 Task: Find connections with filter location Santa Pola with filter topic #Saaswith filter profile language Spanish with filter current company Howden, A Chart Industries Company with filter school IBS Mumbai with filter industry Climate Data and Analytics with filter service category Public Speaking with filter keywords title Chief Information Officer (CIO)
Action: Mouse moved to (488, 60)
Screenshot: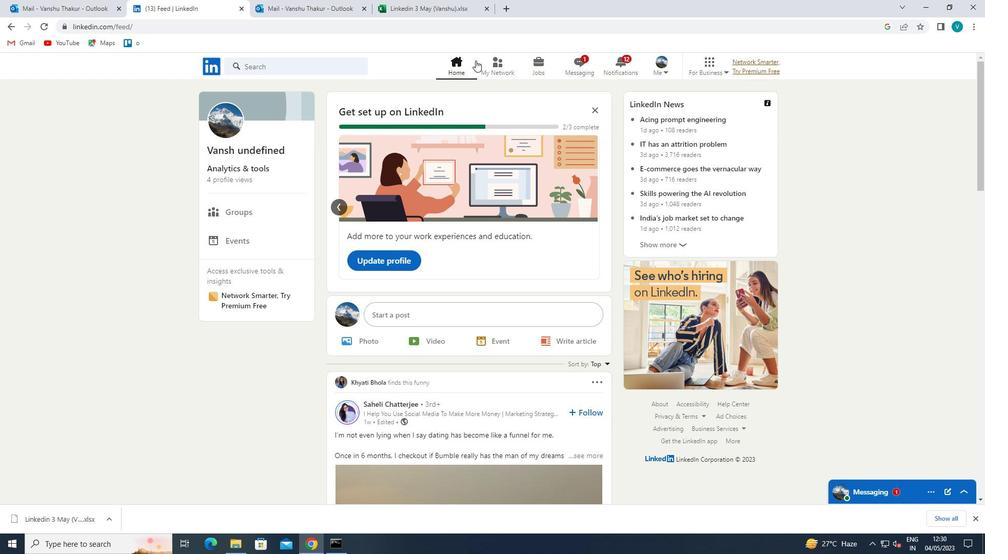 
Action: Mouse pressed left at (488, 60)
Screenshot: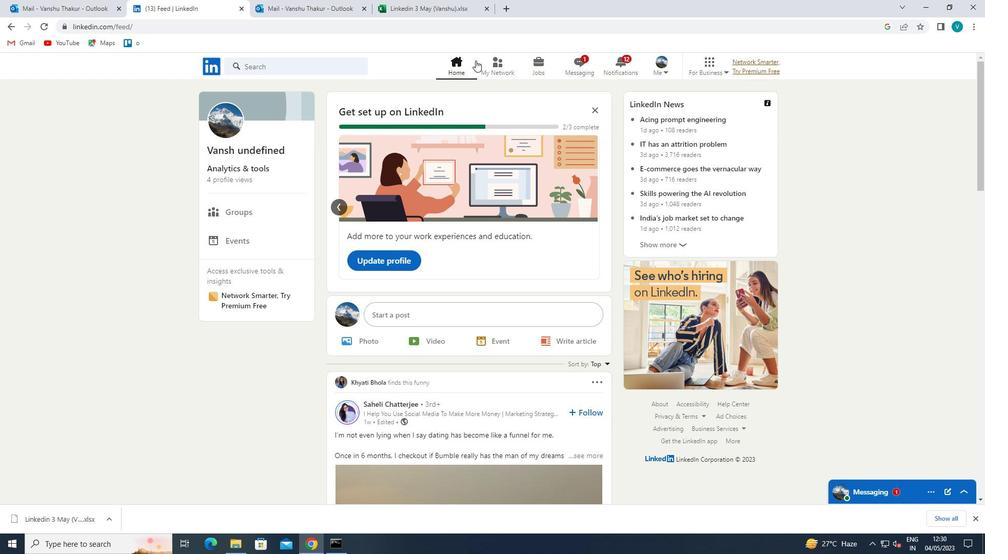 
Action: Mouse moved to (314, 117)
Screenshot: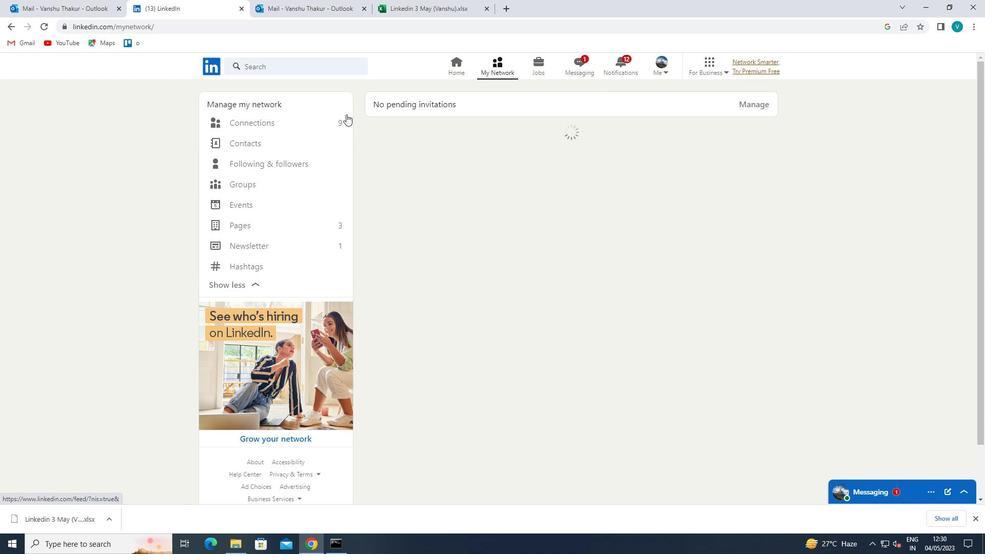 
Action: Mouse pressed left at (314, 117)
Screenshot: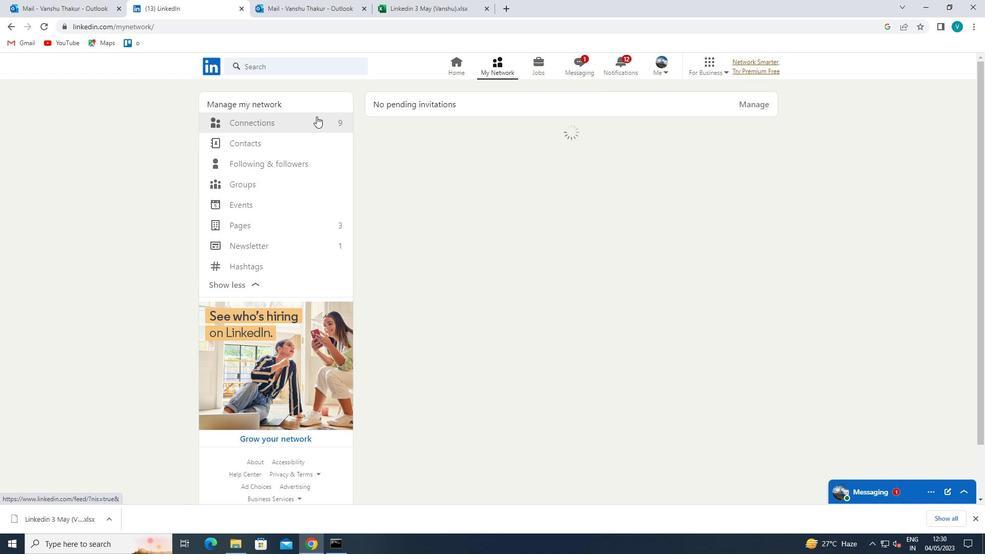 
Action: Mouse moved to (541, 123)
Screenshot: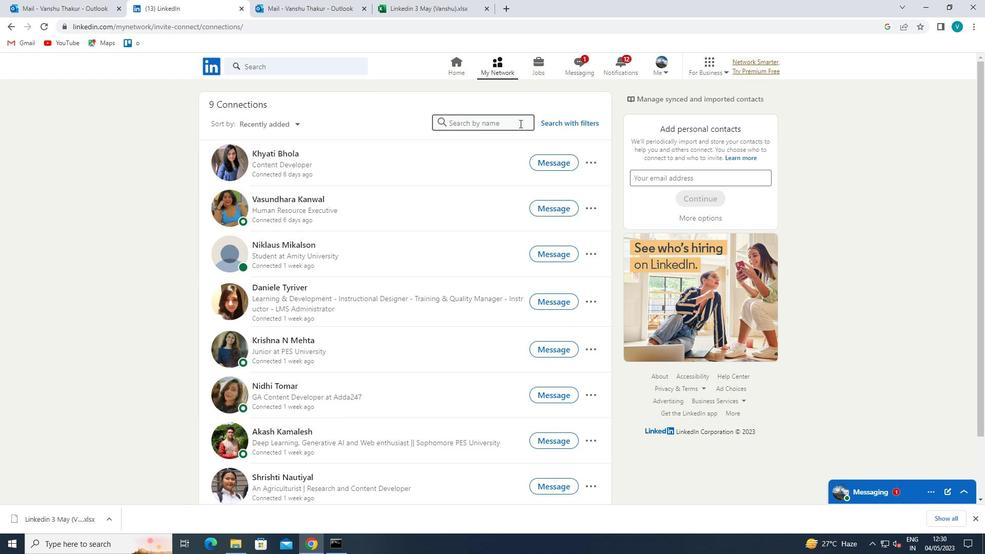
Action: Mouse pressed left at (541, 123)
Screenshot: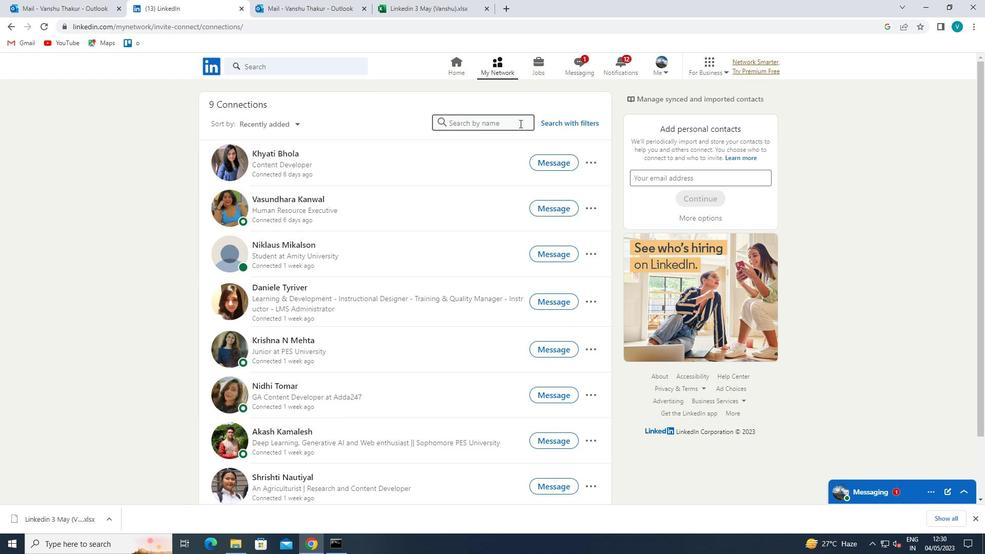 
Action: Mouse moved to (492, 90)
Screenshot: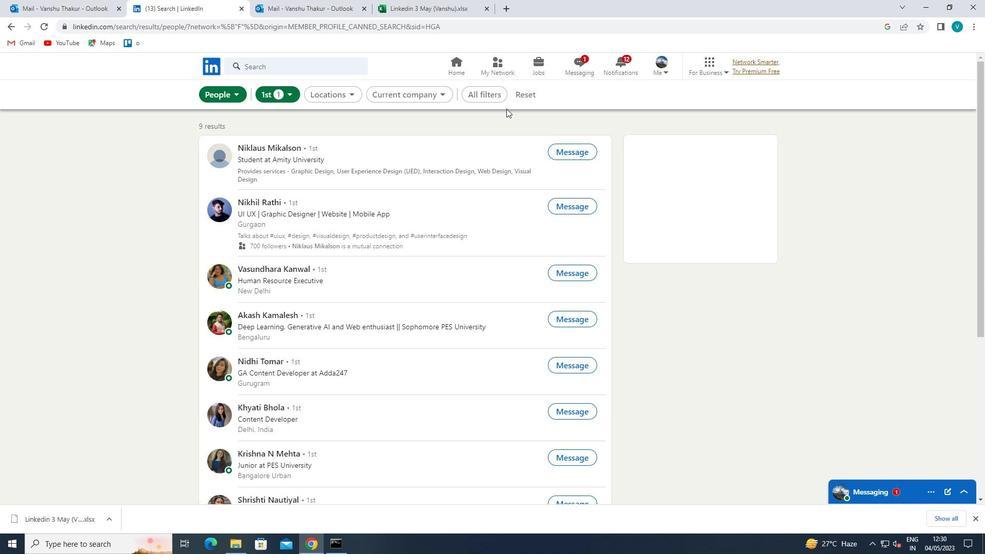 
Action: Mouse pressed left at (492, 90)
Screenshot: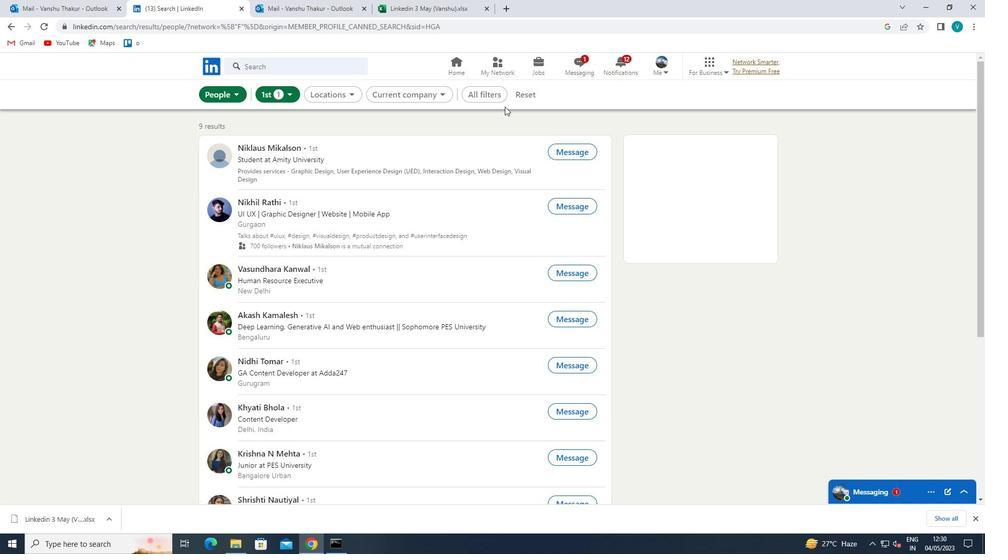 
Action: Mouse moved to (853, 255)
Screenshot: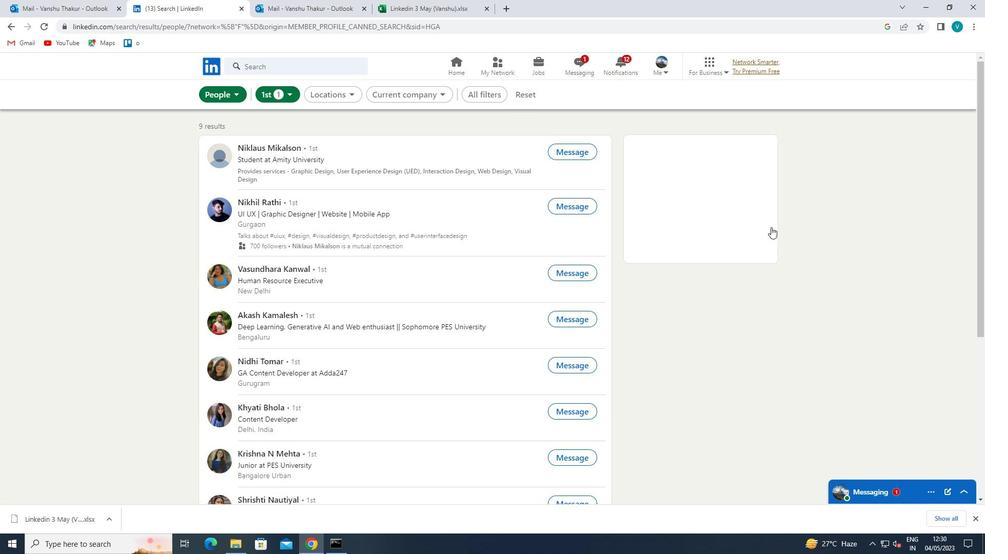 
Action: Mouse scrolled (853, 254) with delta (0, 0)
Screenshot: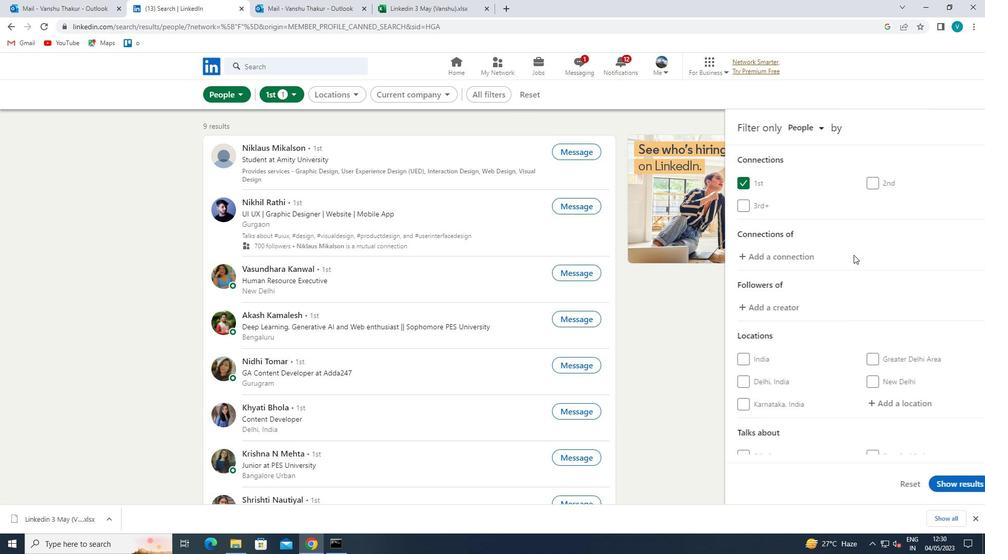 
Action: Mouse scrolled (853, 254) with delta (0, 0)
Screenshot: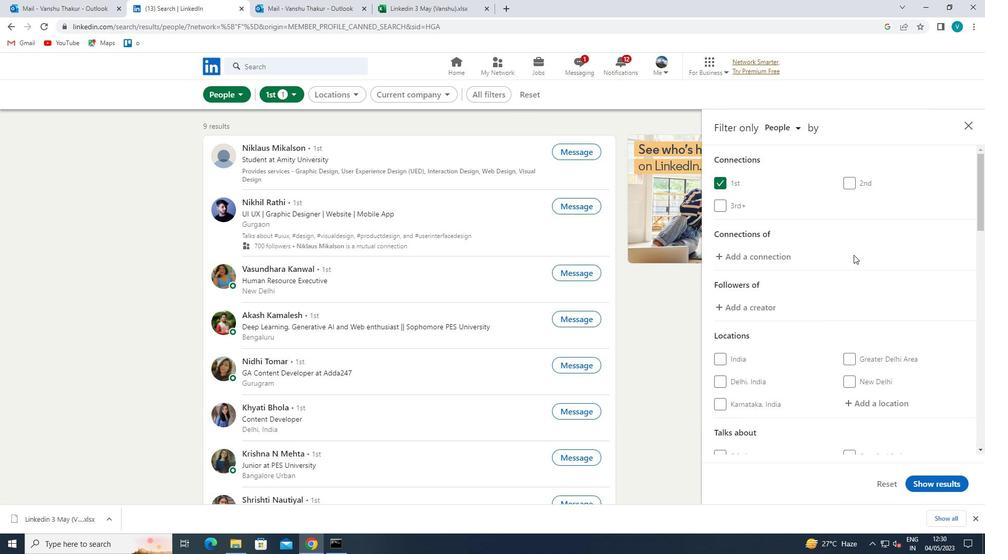 
Action: Mouse moved to (884, 302)
Screenshot: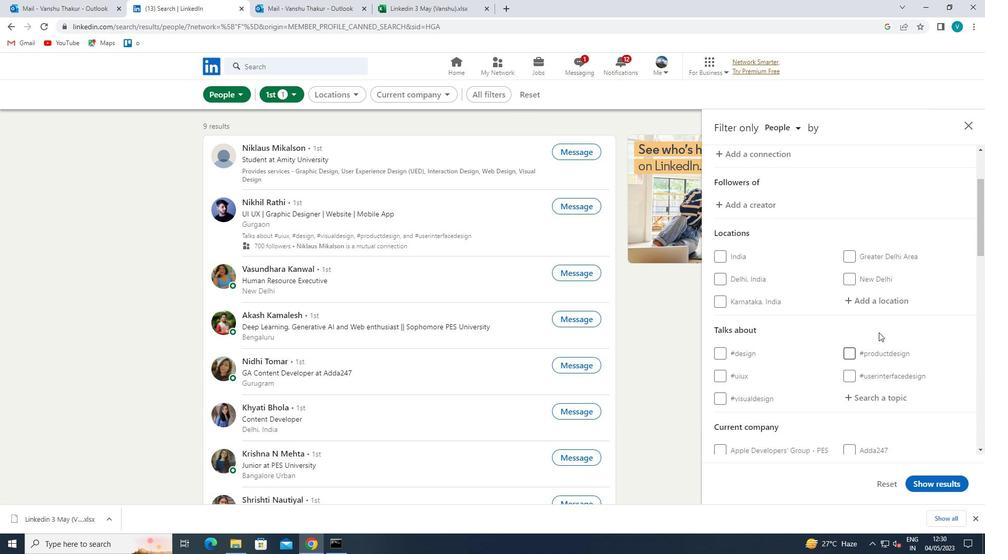 
Action: Mouse pressed left at (884, 302)
Screenshot: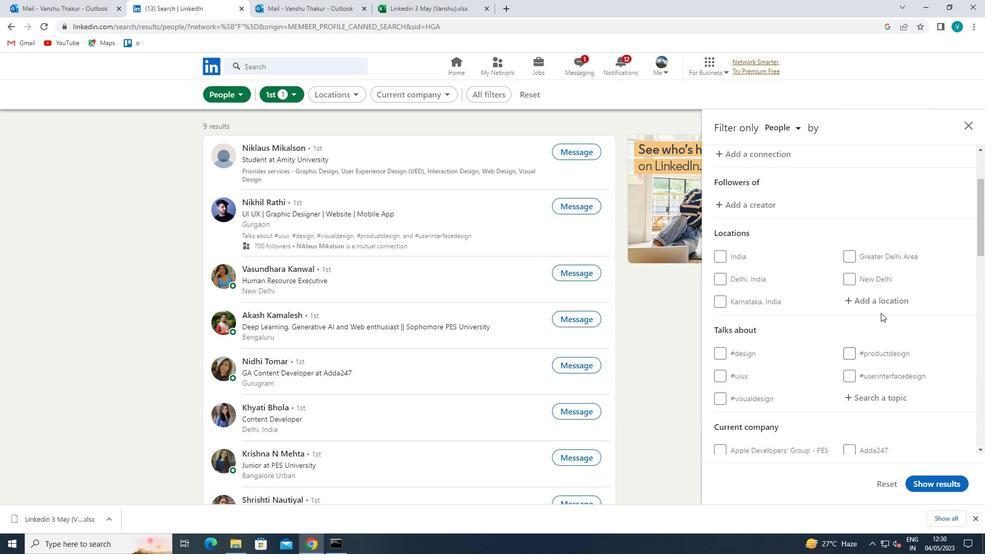 
Action: Key pressed <Key.shift>SANTA<Key.space><Key.shift>POLA<Key.space>
Screenshot: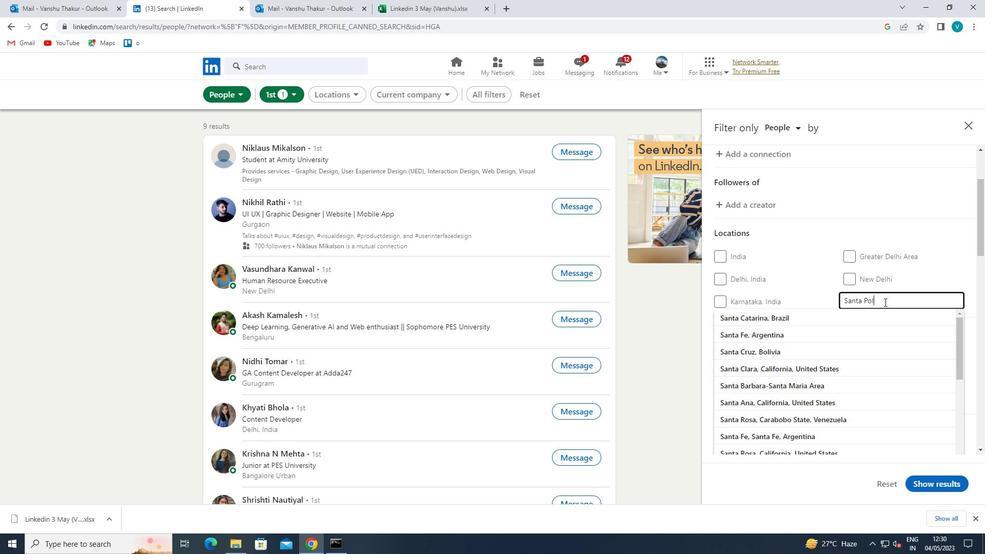 
Action: Mouse moved to (848, 318)
Screenshot: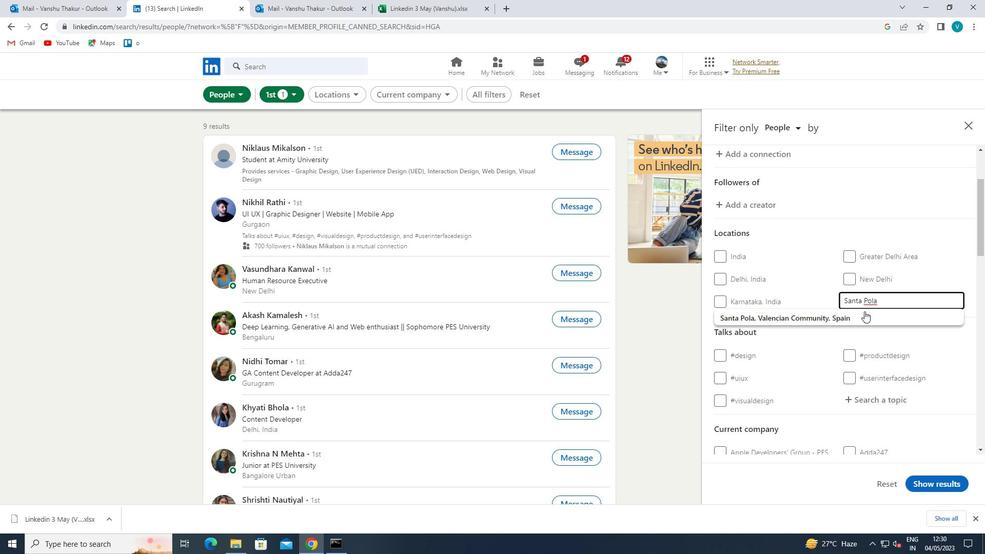 
Action: Mouse pressed left at (848, 318)
Screenshot: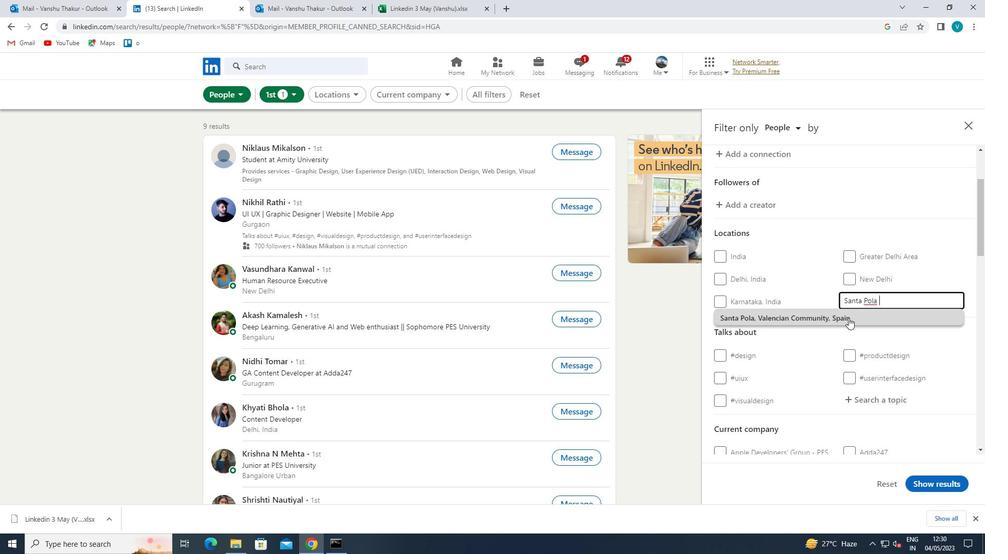 
Action: Mouse scrolled (848, 317) with delta (0, 0)
Screenshot: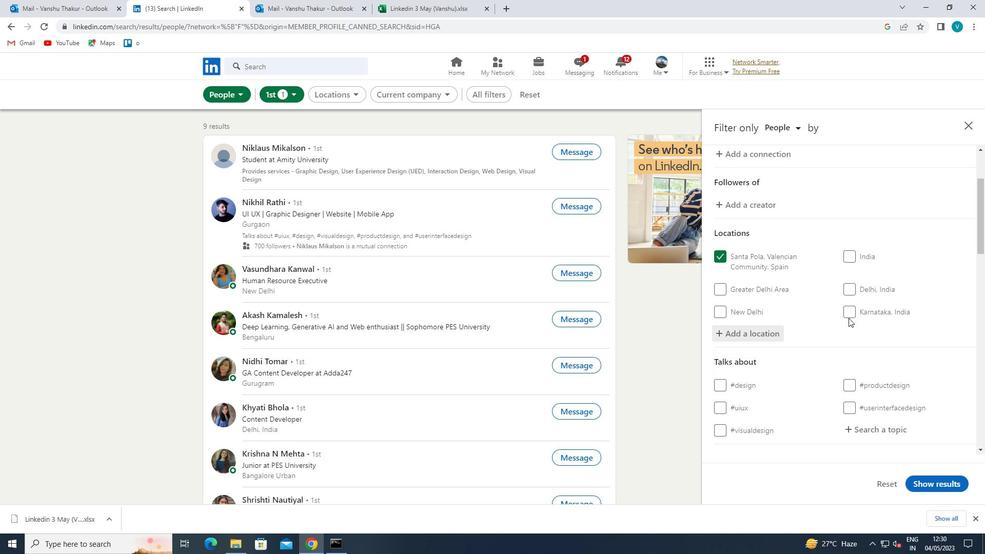 
Action: Mouse moved to (865, 374)
Screenshot: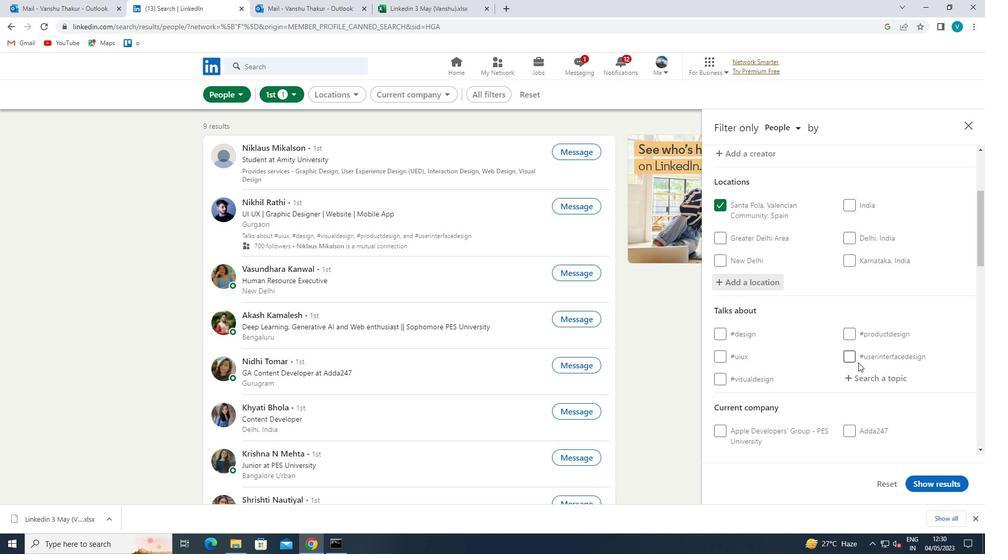 
Action: Mouse pressed left at (865, 374)
Screenshot: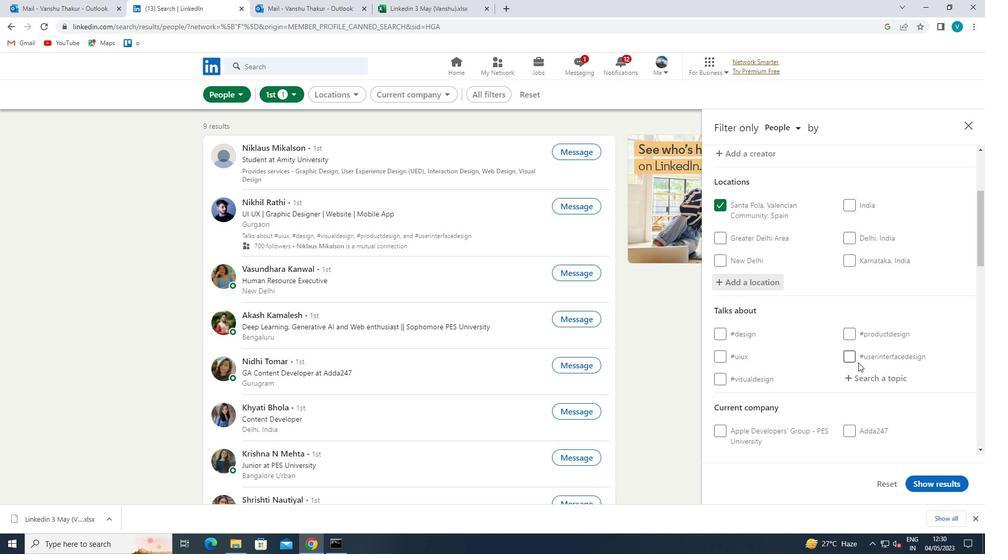 
Action: Mouse moved to (865, 374)
Screenshot: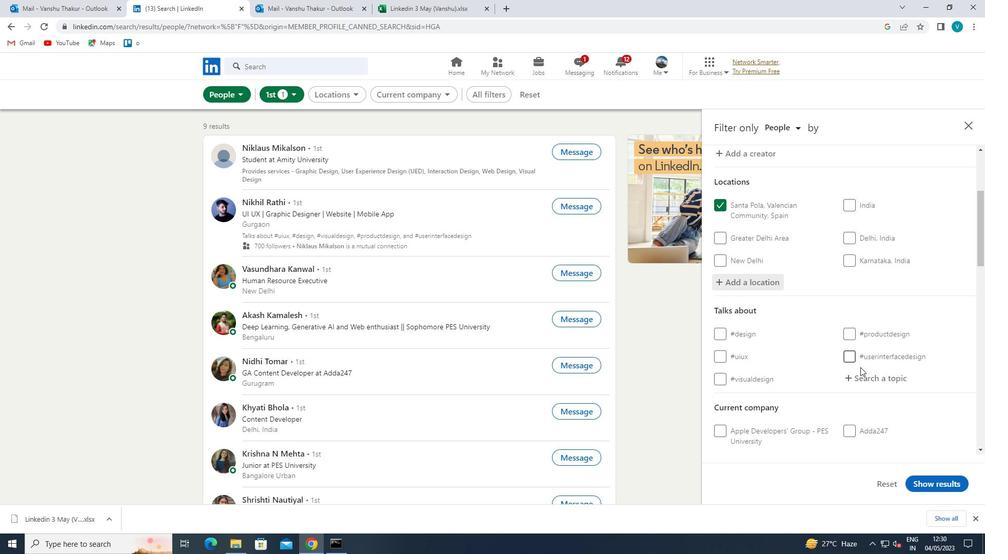 
Action: Key pressed SAAS
Screenshot: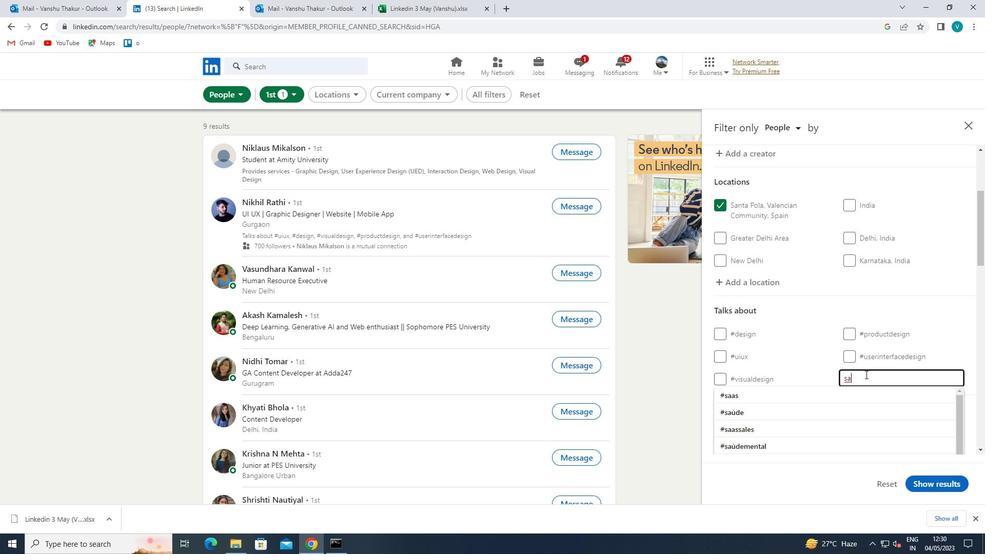 
Action: Mouse moved to (854, 392)
Screenshot: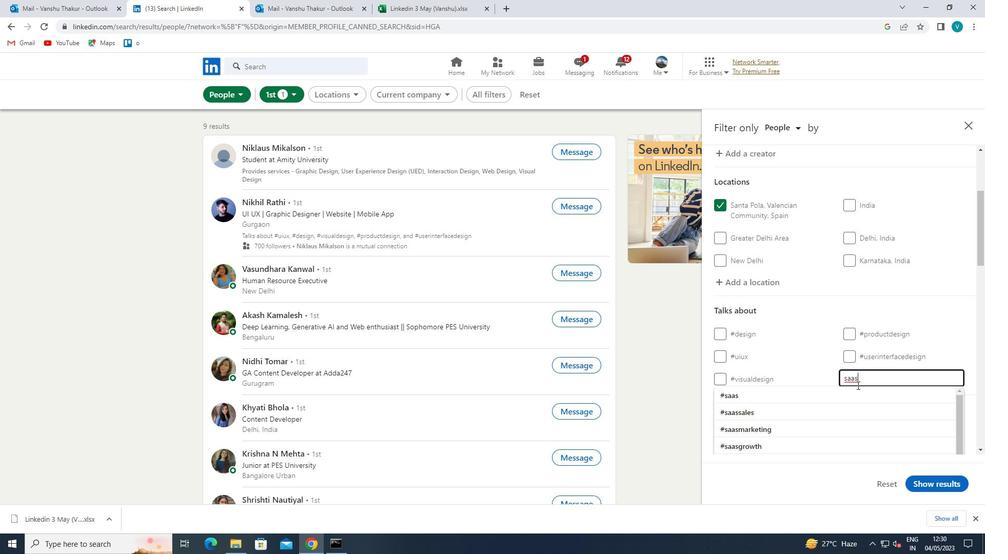
Action: Mouse pressed left at (854, 392)
Screenshot: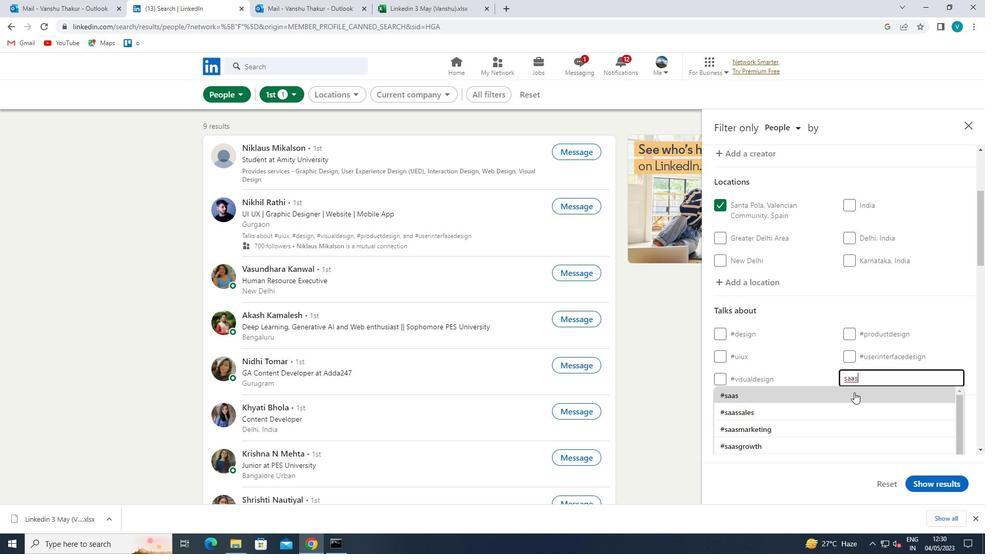 
Action: Mouse scrolled (854, 392) with delta (0, 0)
Screenshot: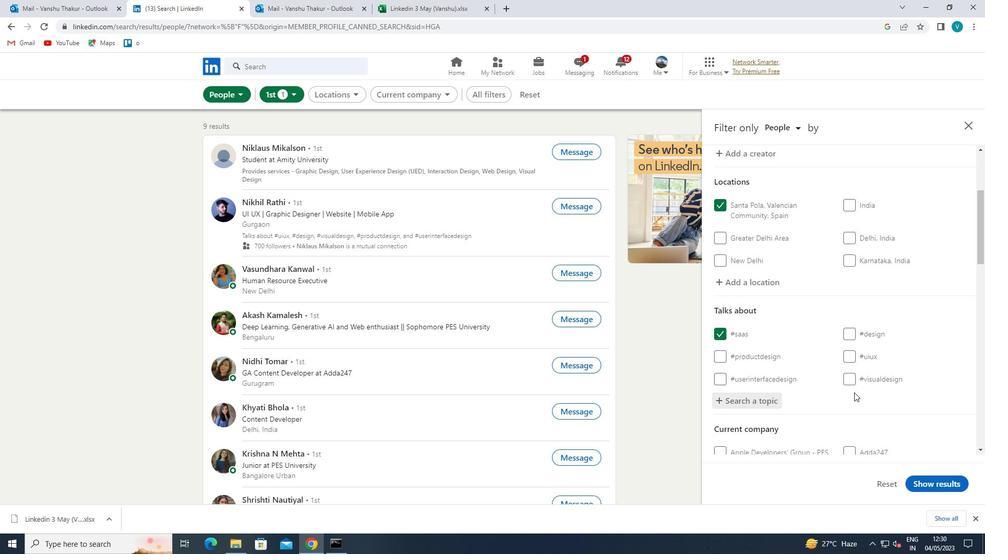 
Action: Mouse scrolled (854, 392) with delta (0, 0)
Screenshot: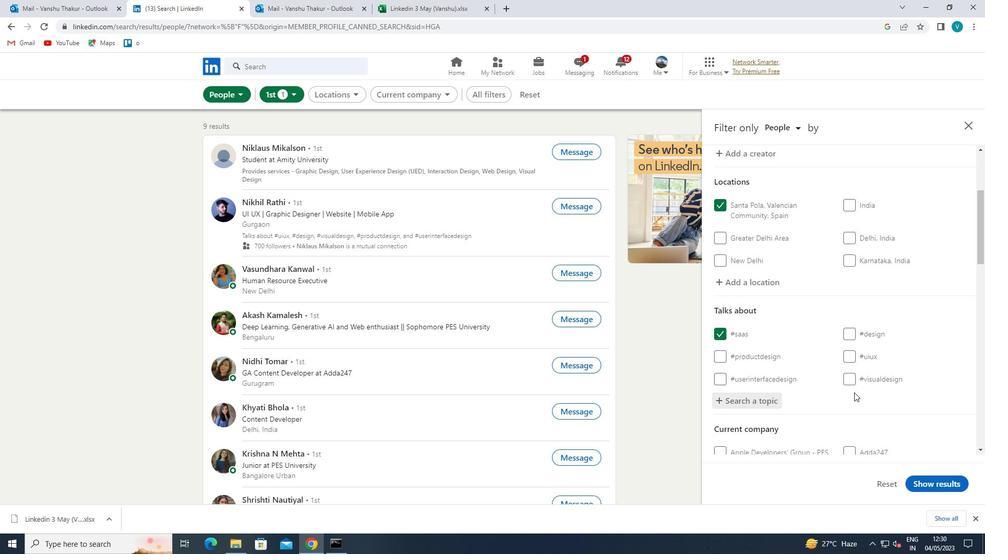 
Action: Mouse scrolled (854, 392) with delta (0, 0)
Screenshot: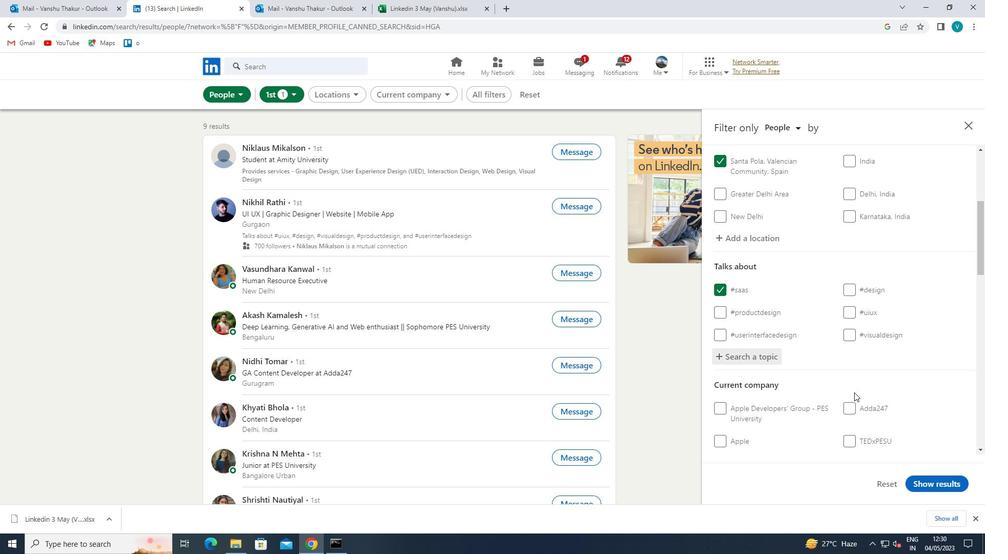 
Action: Mouse scrolled (854, 392) with delta (0, 0)
Screenshot: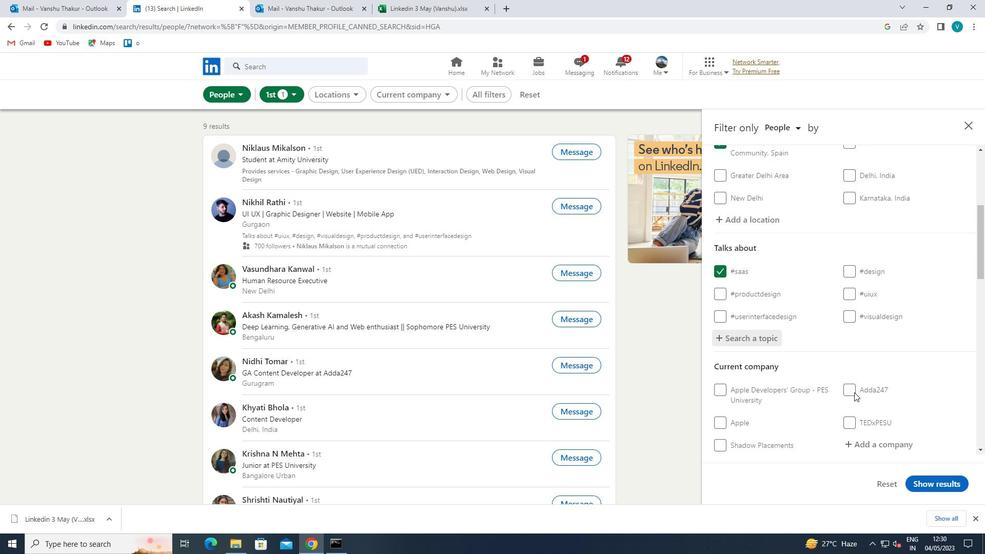 
Action: Mouse moved to (870, 295)
Screenshot: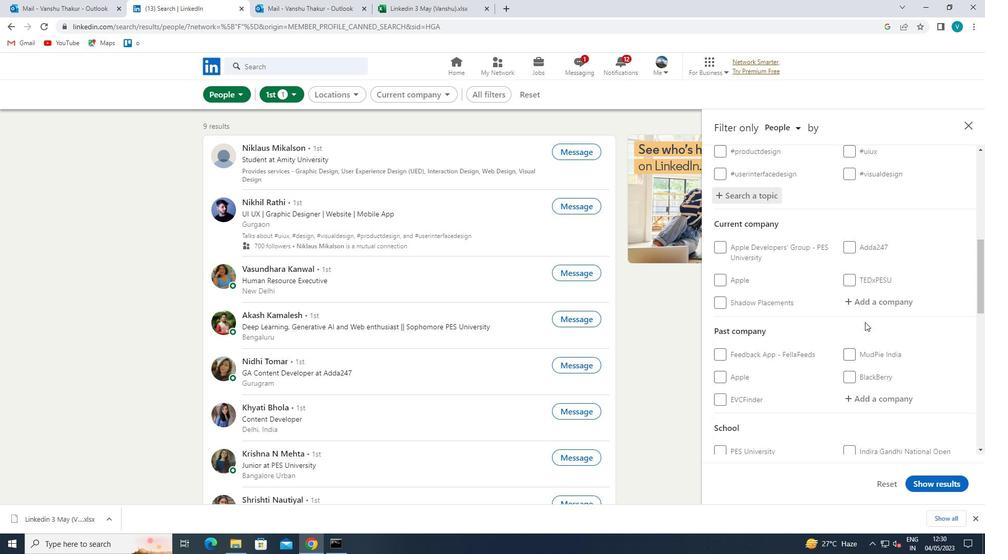 
Action: Mouse pressed left at (870, 295)
Screenshot: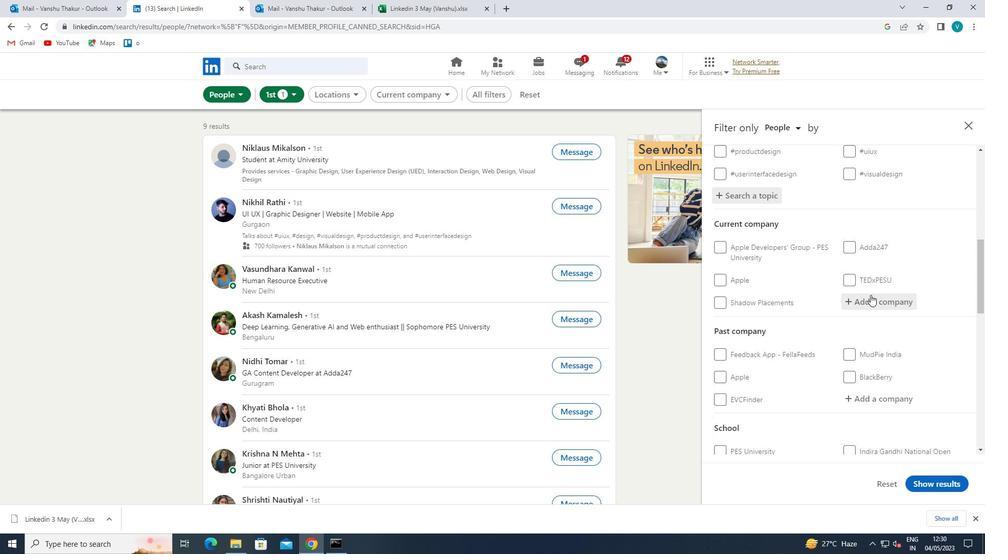 
Action: Key pressed <Key.shift>HOWDEN
Screenshot: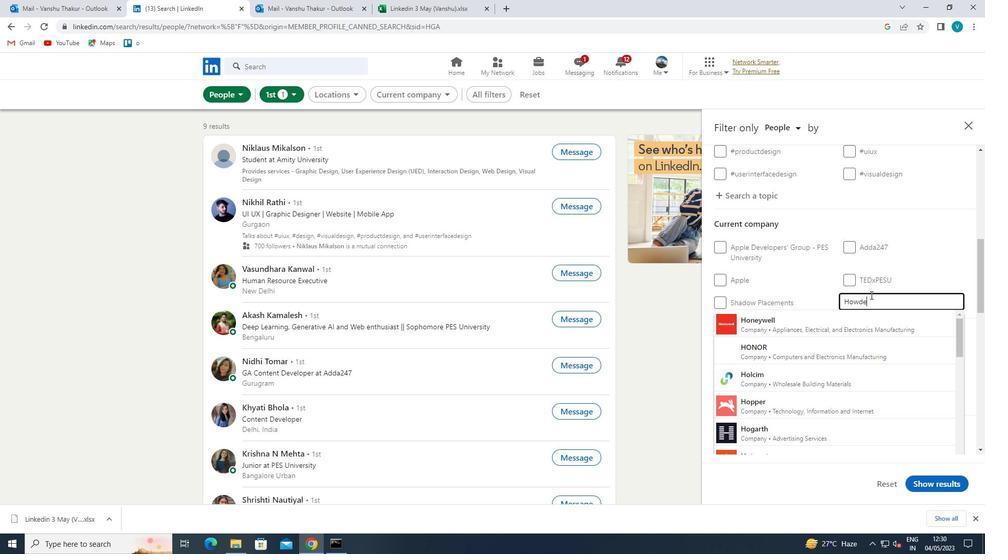 
Action: Mouse moved to (868, 315)
Screenshot: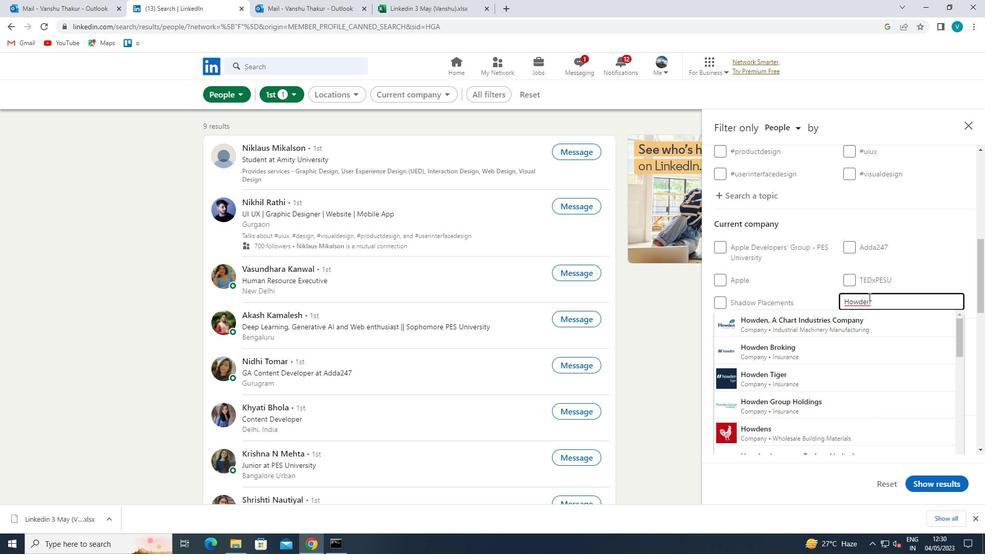 
Action: Mouse pressed left at (868, 315)
Screenshot: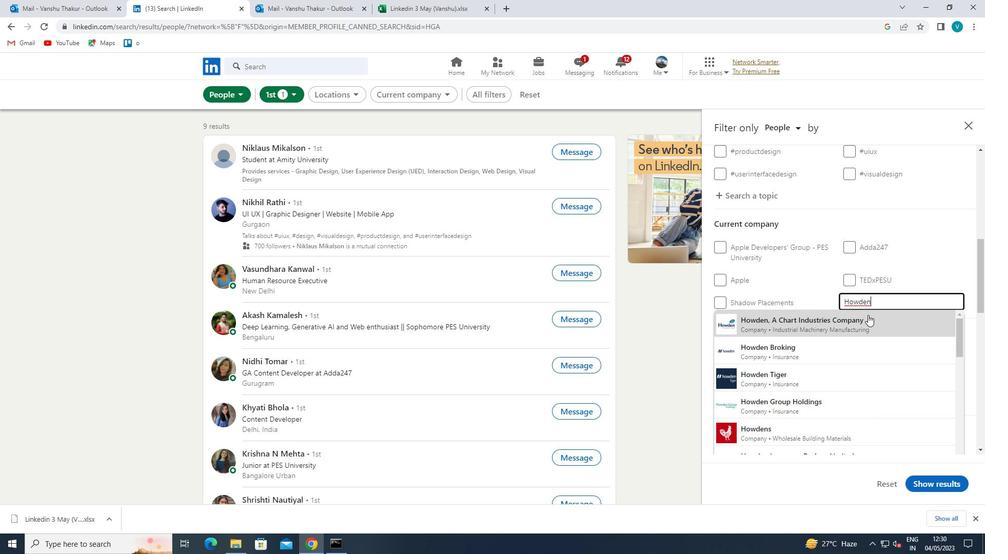 
Action: Mouse scrolled (868, 314) with delta (0, 0)
Screenshot: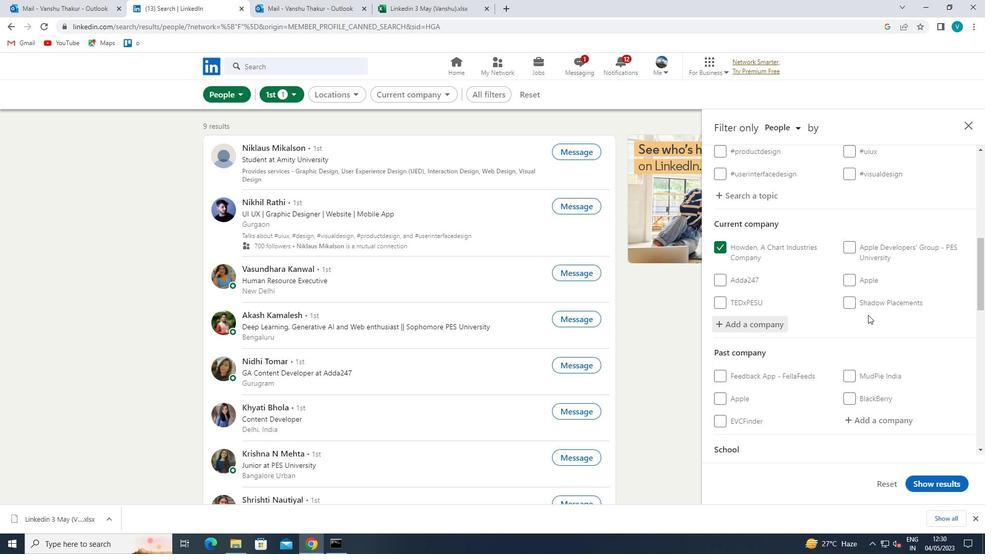 
Action: Mouse scrolled (868, 314) with delta (0, 0)
Screenshot: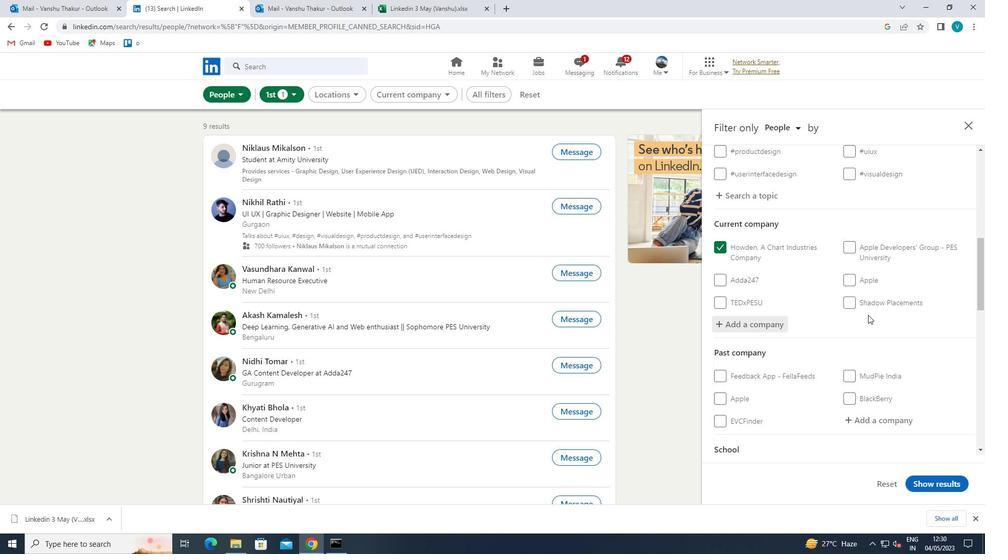 
Action: Mouse scrolled (868, 314) with delta (0, 0)
Screenshot: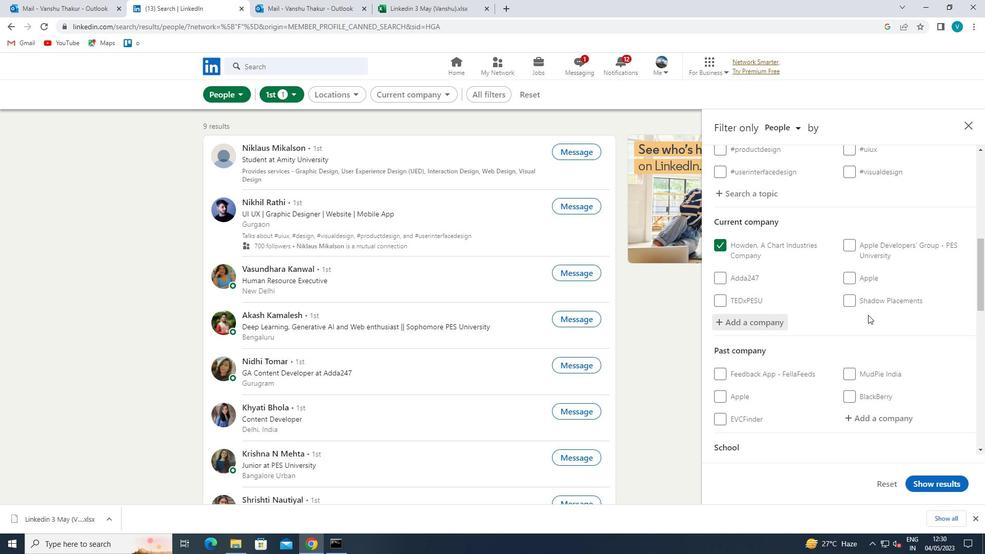 
Action: Mouse scrolled (868, 314) with delta (0, 0)
Screenshot: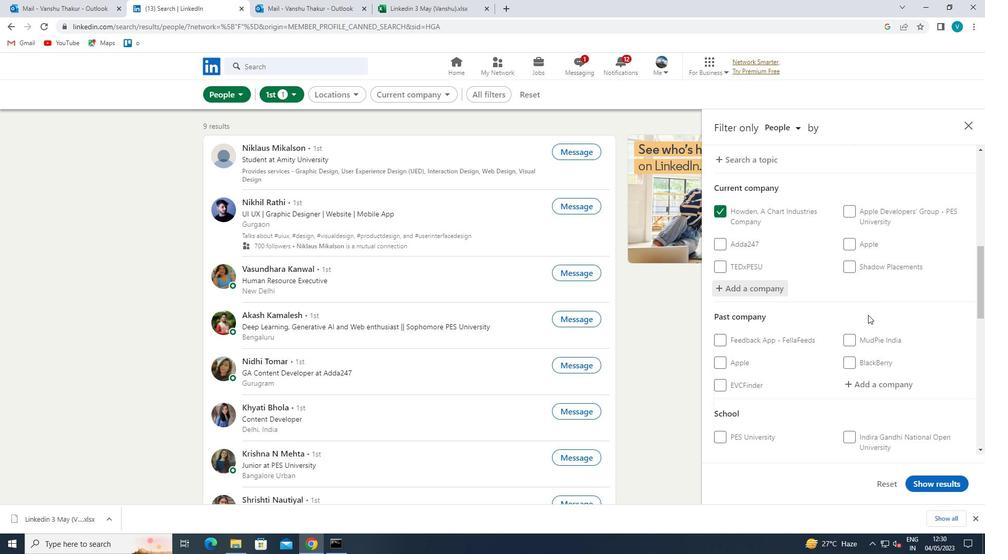 
Action: Mouse moved to (875, 347)
Screenshot: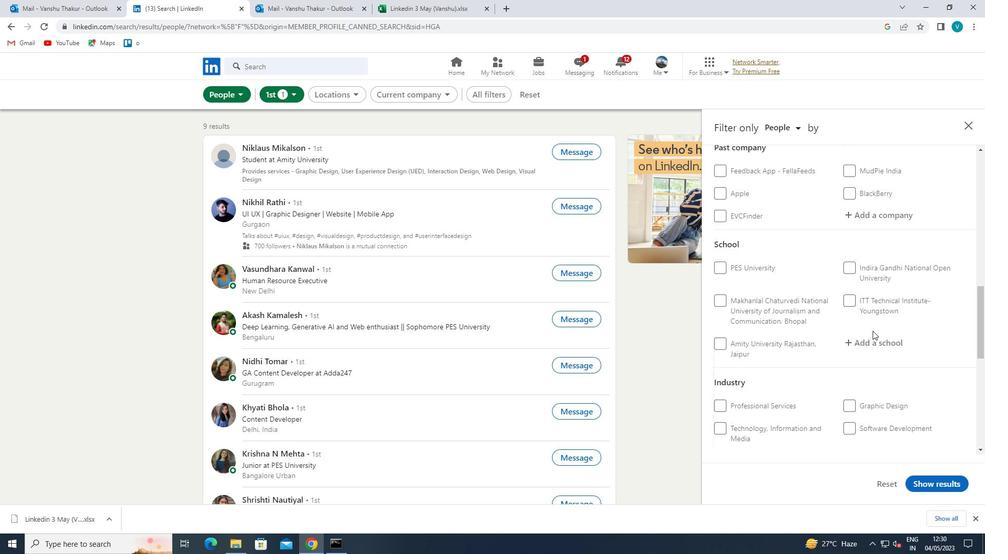 
Action: Mouse pressed left at (875, 347)
Screenshot: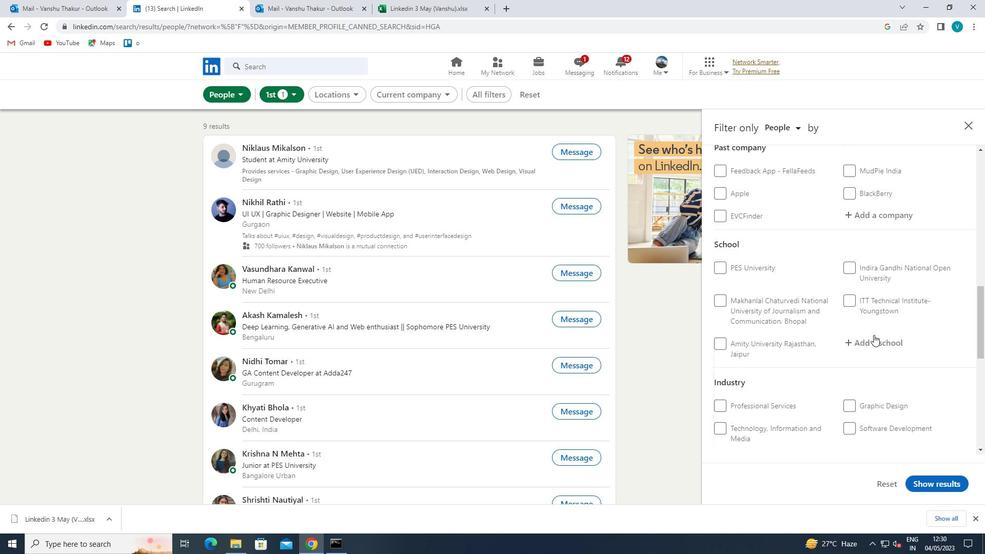 
Action: Key pressed <Key.shift>IBS<Key.space><Key.shift>MUMBAI
Screenshot: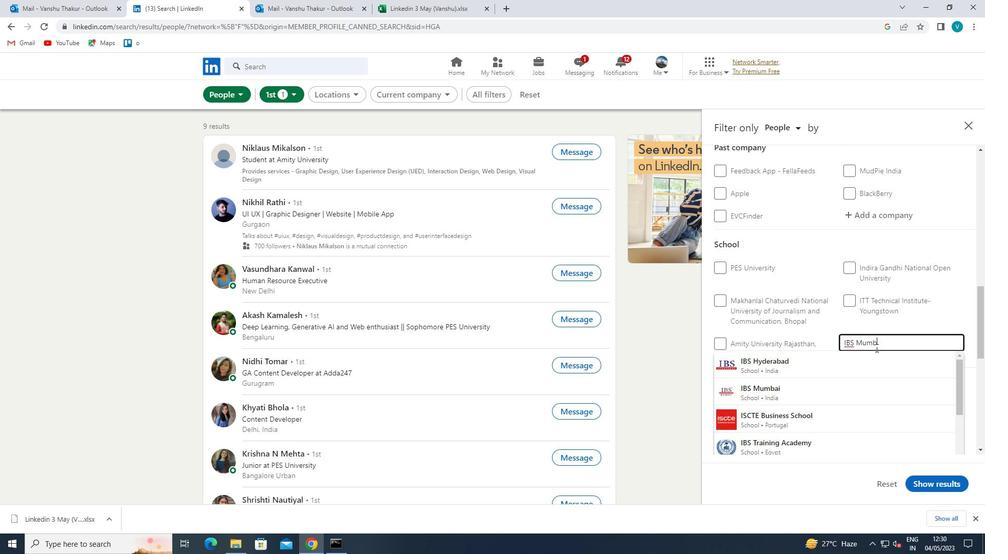 
Action: Mouse moved to (863, 364)
Screenshot: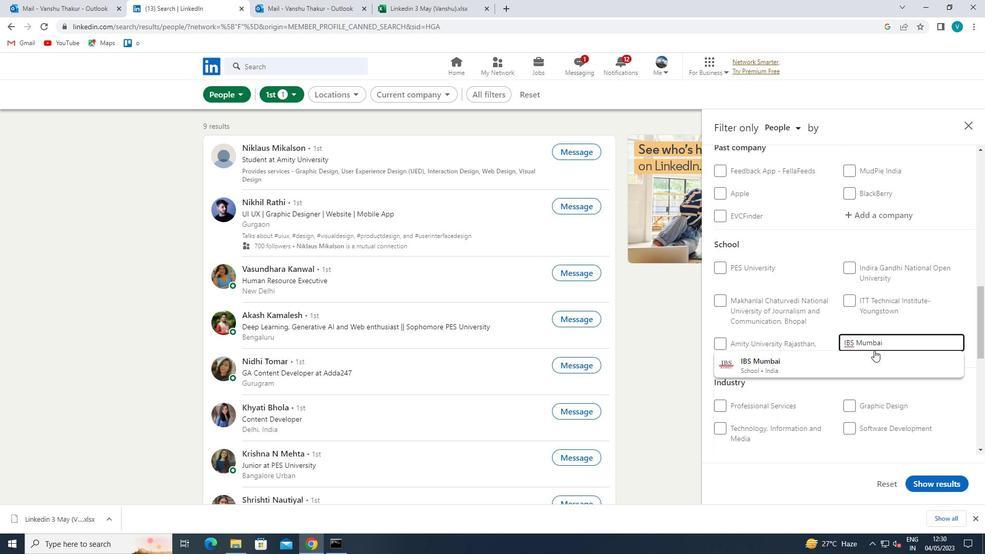 
Action: Mouse pressed left at (863, 364)
Screenshot: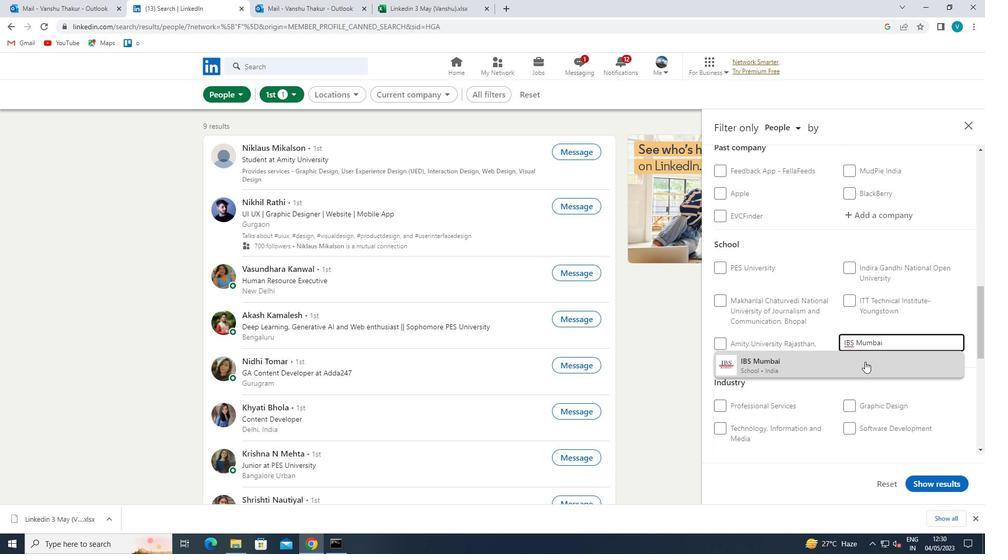 
Action: Mouse scrolled (863, 364) with delta (0, 0)
Screenshot: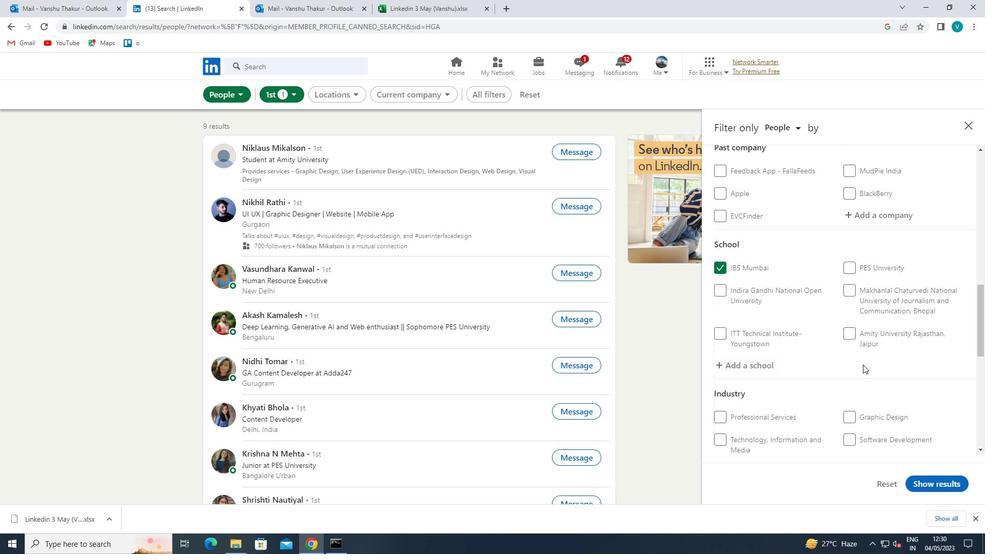 
Action: Mouse scrolled (863, 364) with delta (0, 0)
Screenshot: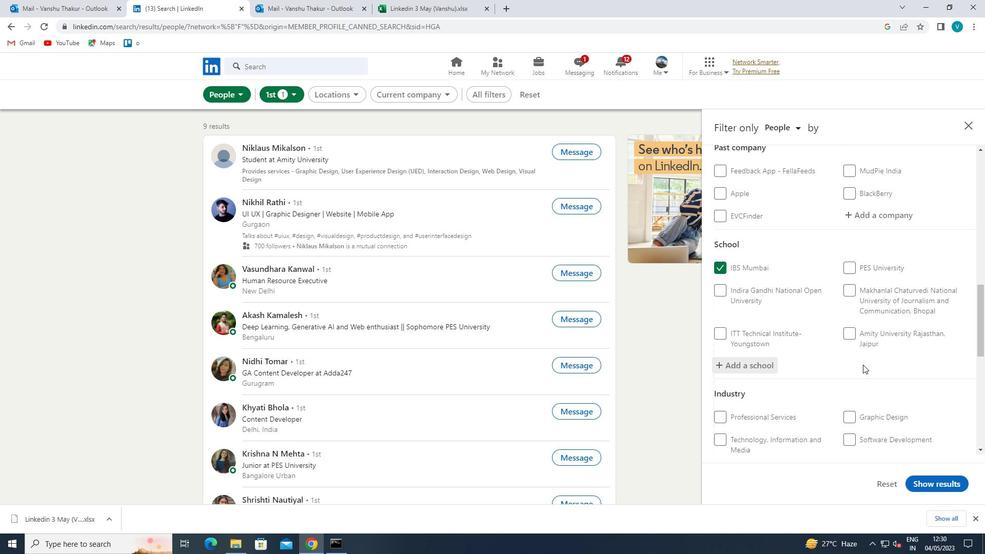 
Action: Mouse moved to (863, 365)
Screenshot: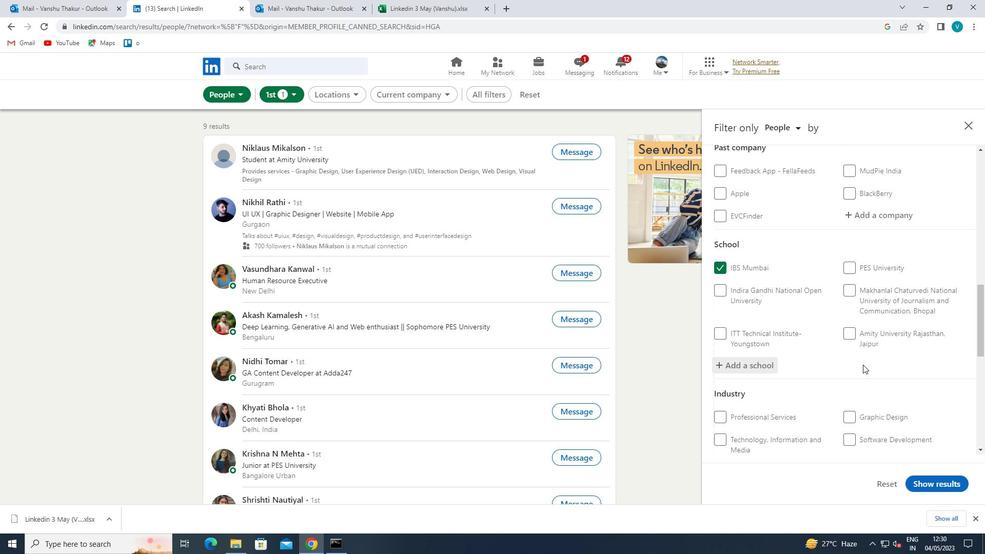 
Action: Mouse scrolled (863, 364) with delta (0, 0)
Screenshot: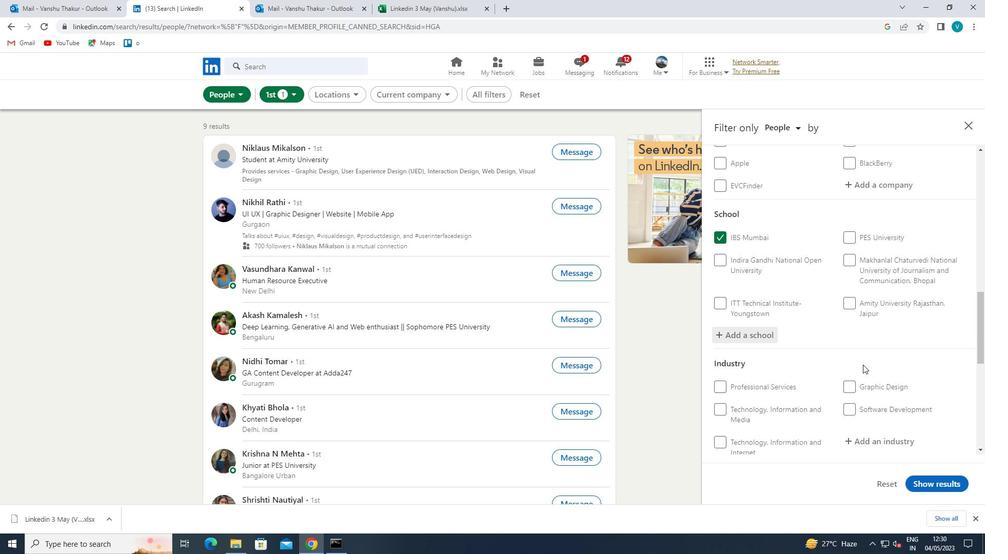 
Action: Mouse moved to (884, 321)
Screenshot: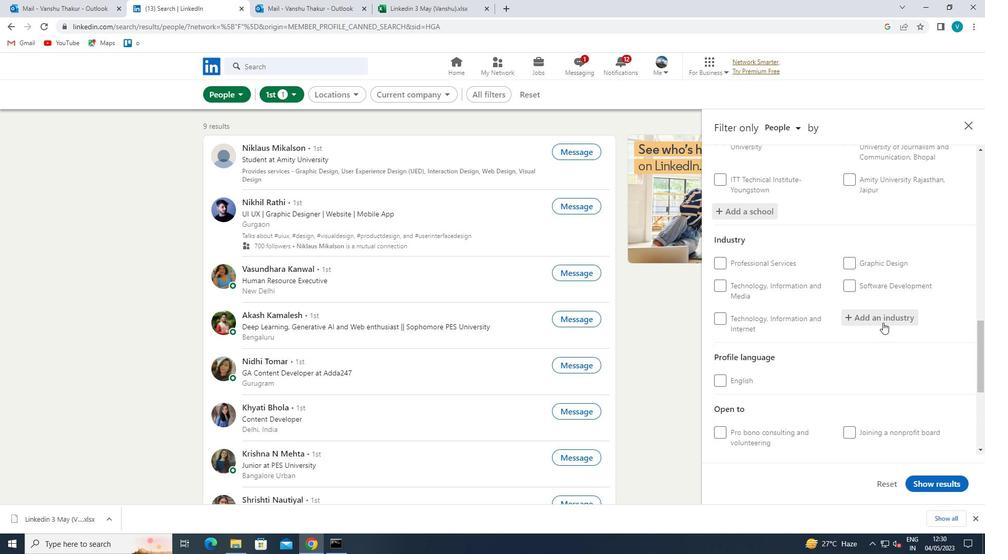 
Action: Mouse pressed left at (884, 321)
Screenshot: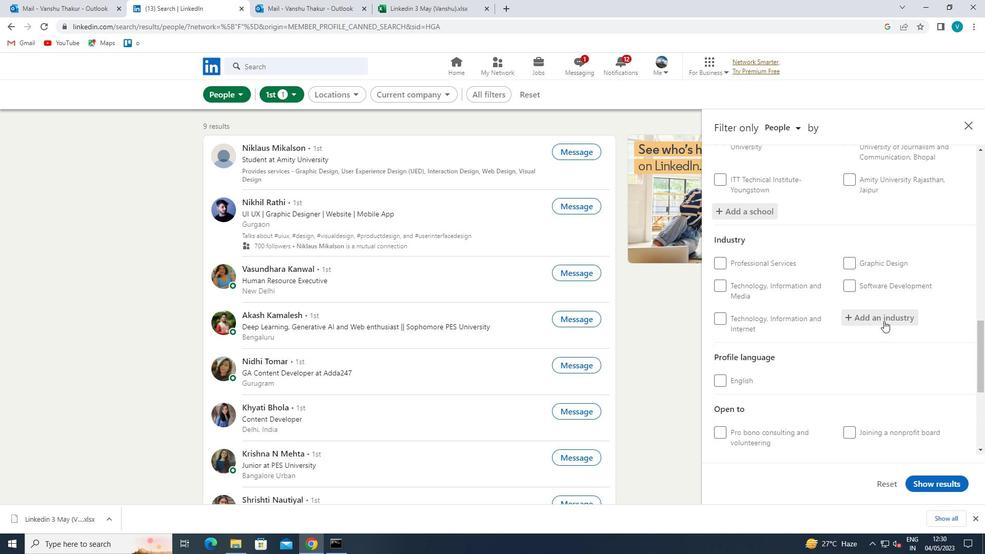 
Action: Key pressed <Key.shift>CLIMATE<Key.space>
Screenshot: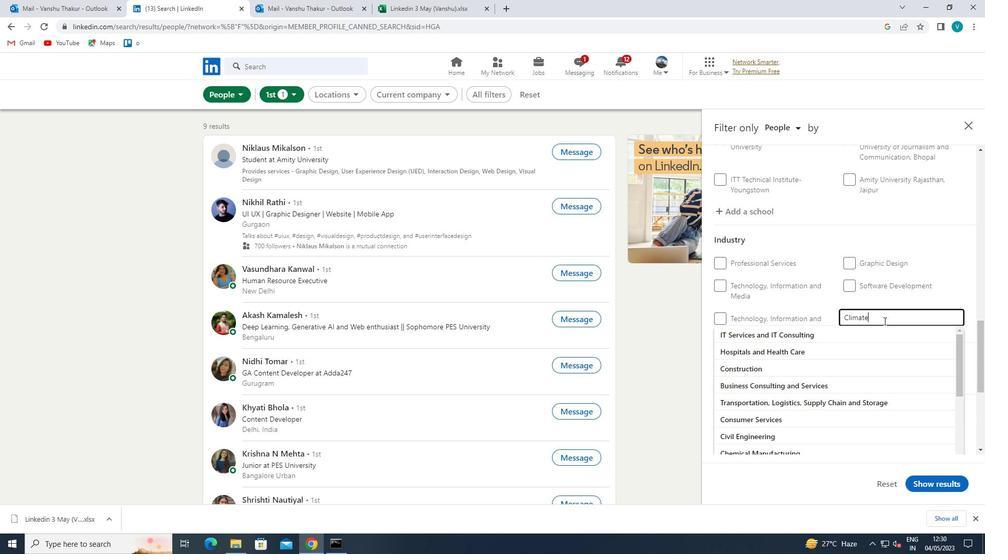
Action: Mouse moved to (869, 329)
Screenshot: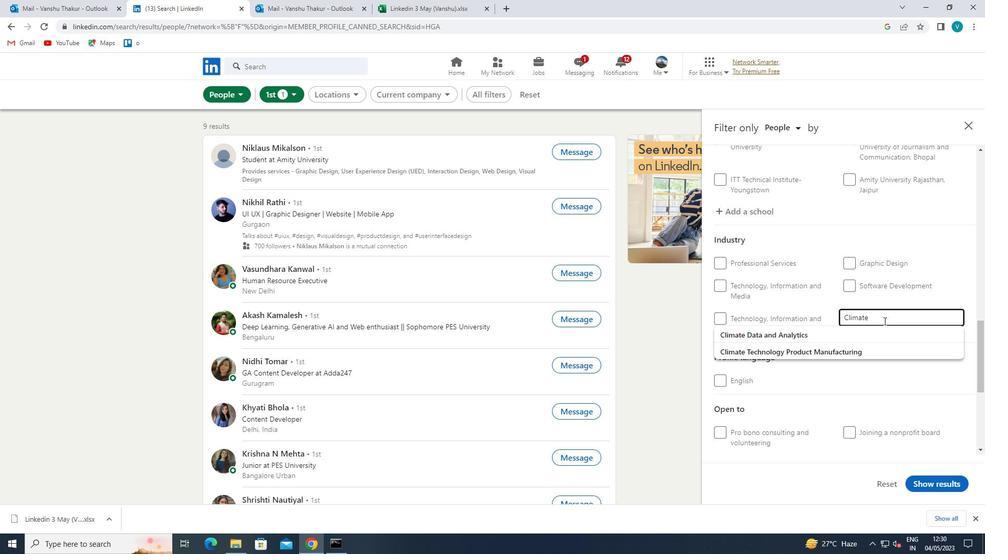 
Action: Mouse pressed left at (869, 329)
Screenshot: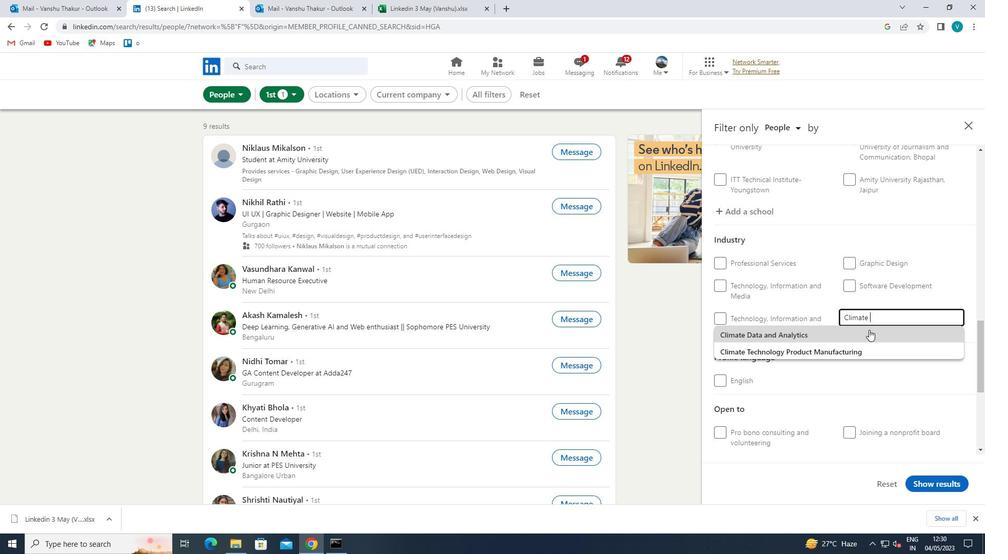 
Action: Mouse scrolled (869, 329) with delta (0, 0)
Screenshot: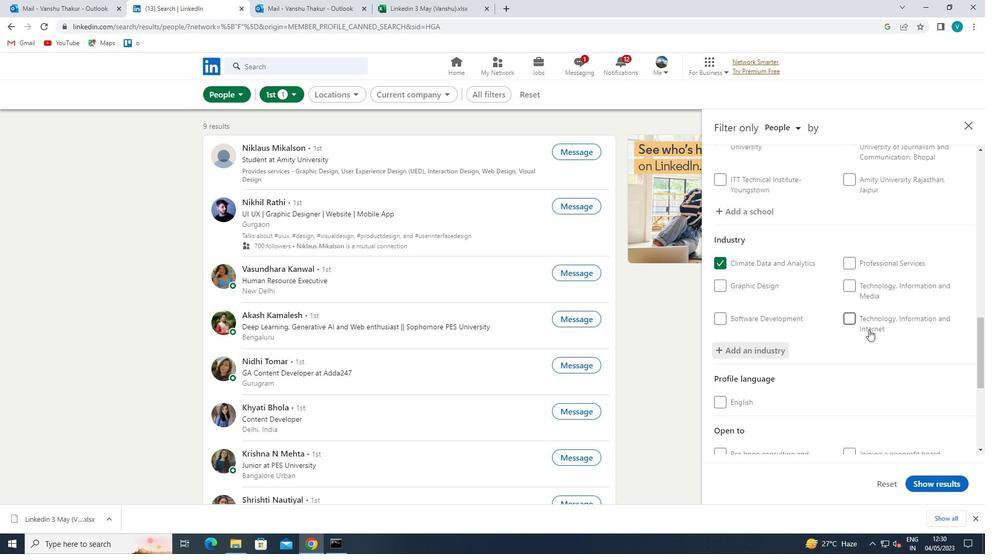 
Action: Mouse scrolled (869, 329) with delta (0, 0)
Screenshot: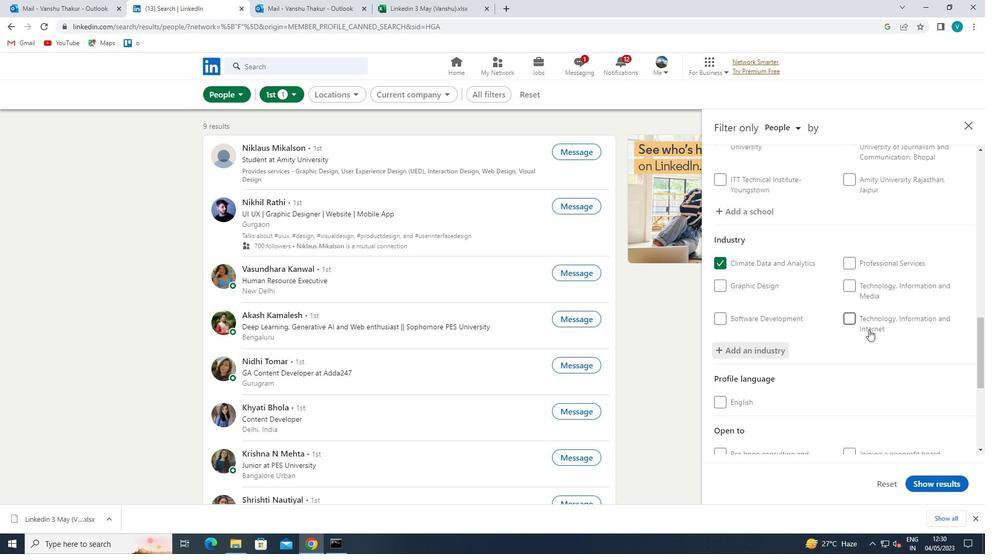 
Action: Mouse scrolled (869, 329) with delta (0, 0)
Screenshot: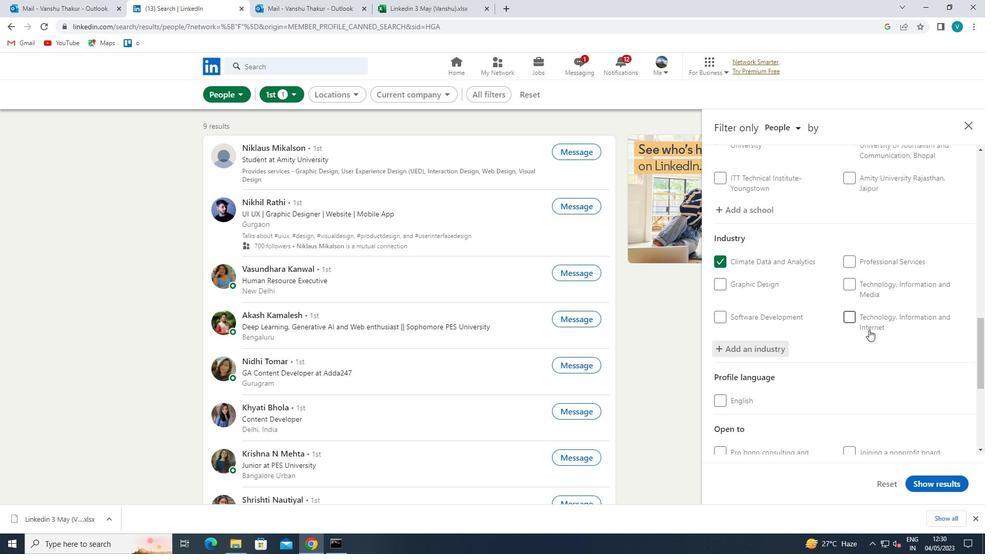 
Action: Mouse scrolled (869, 329) with delta (0, 0)
Screenshot: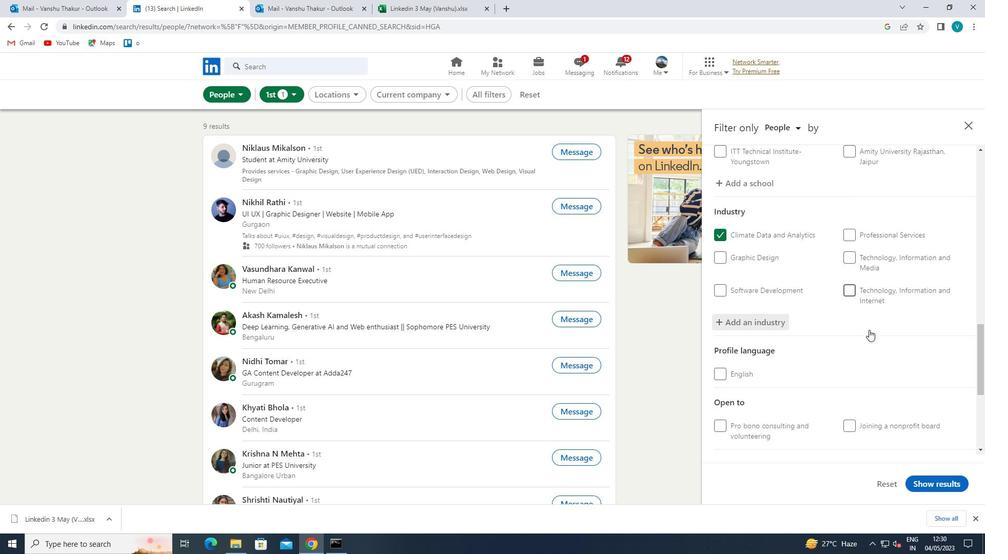 
Action: Mouse scrolled (869, 329) with delta (0, 0)
Screenshot: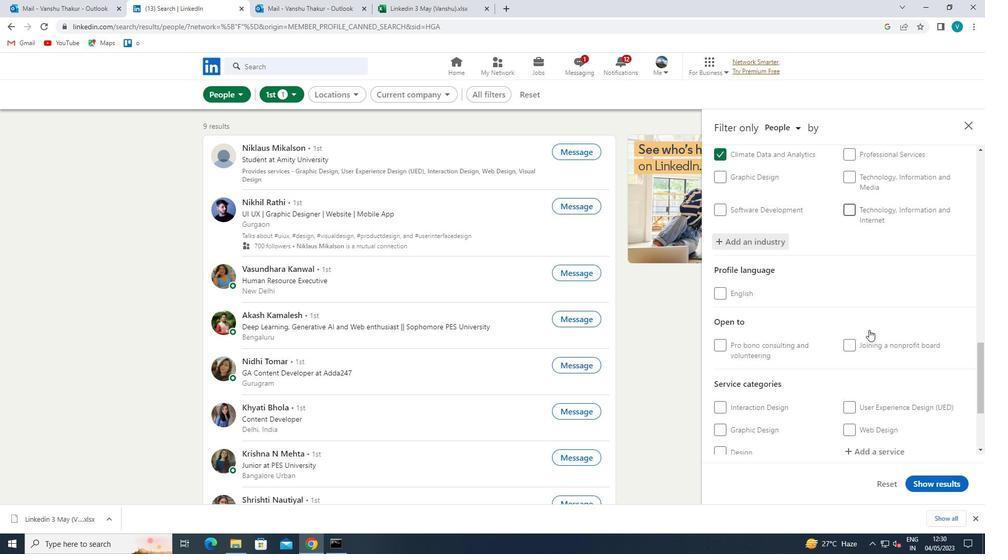 
Action: Mouse moved to (870, 308)
Screenshot: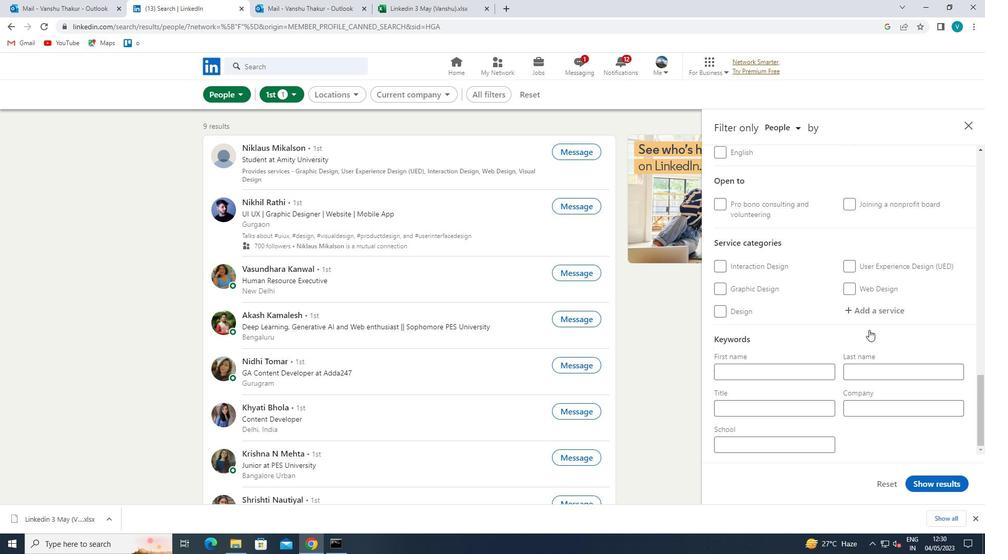
Action: Mouse pressed left at (870, 308)
Screenshot: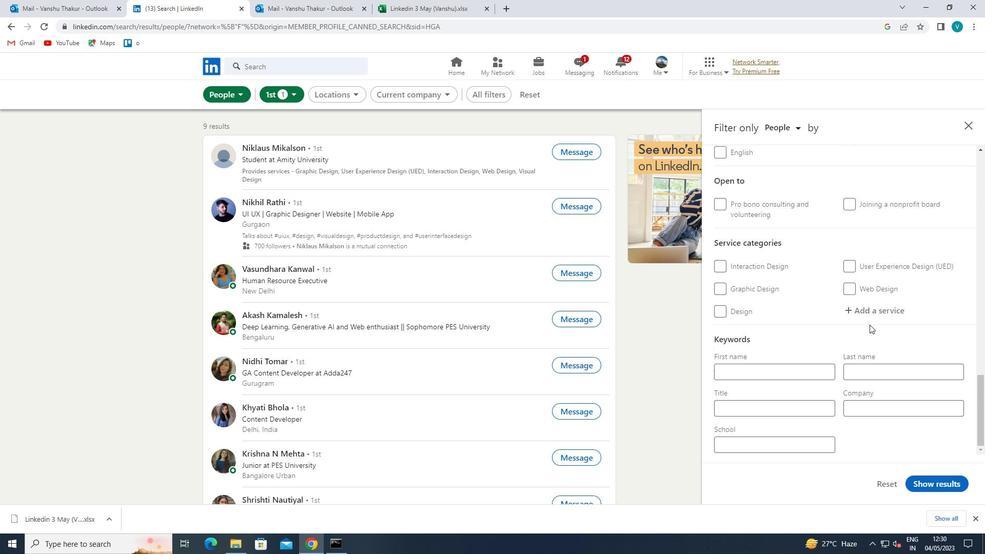 
Action: Key pressed <Key.shift>PUBLIC<Key.space>
Screenshot: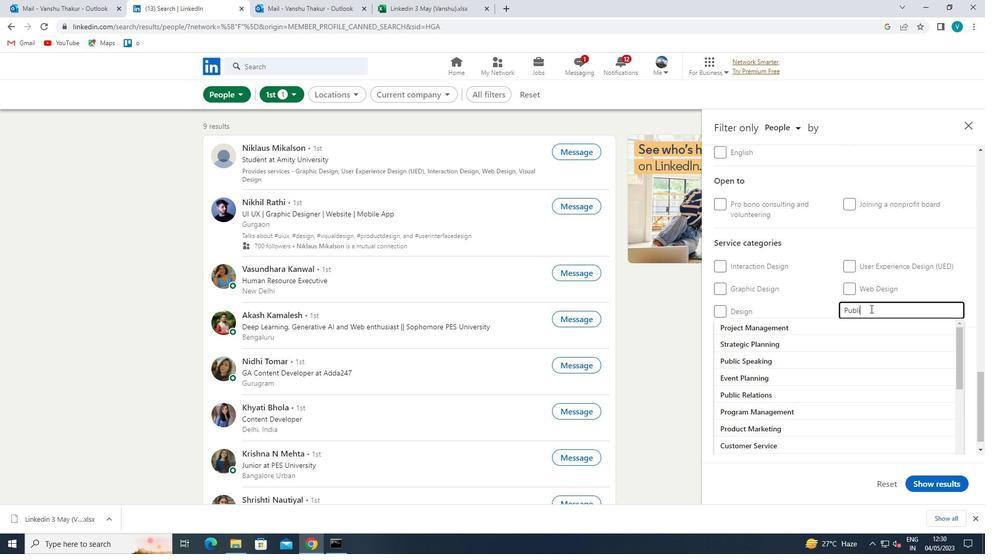 
Action: Mouse moved to (815, 324)
Screenshot: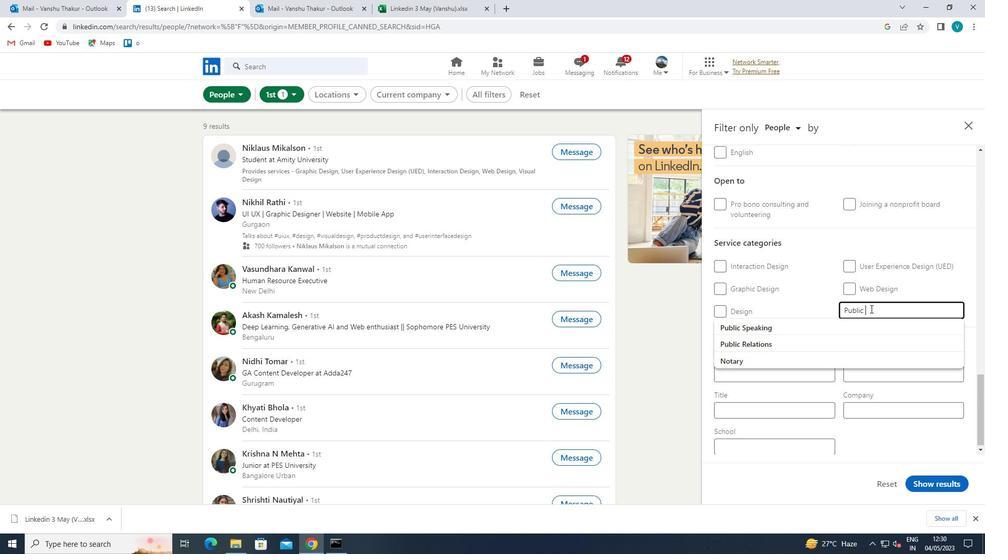
Action: Mouse pressed left at (815, 324)
Screenshot: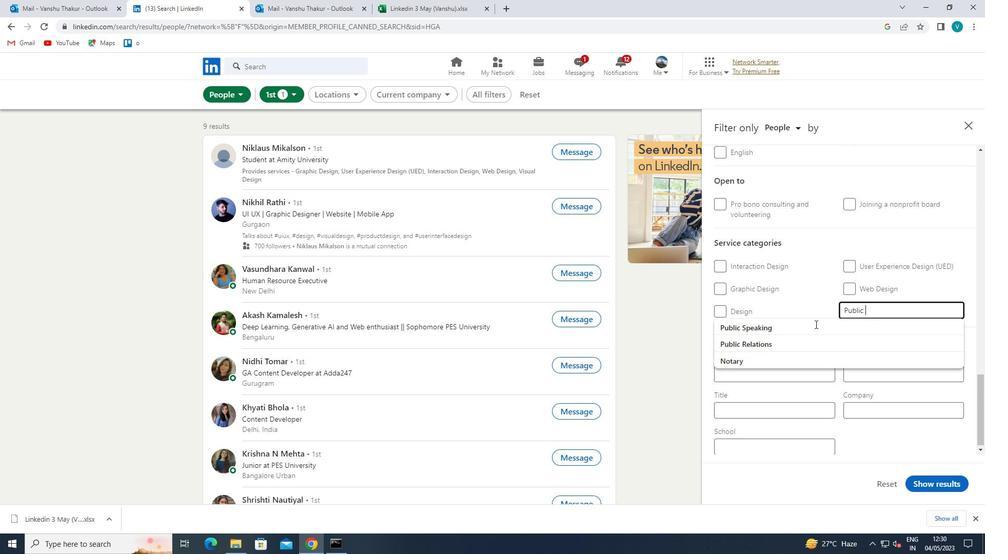 
Action: Mouse moved to (809, 329)
Screenshot: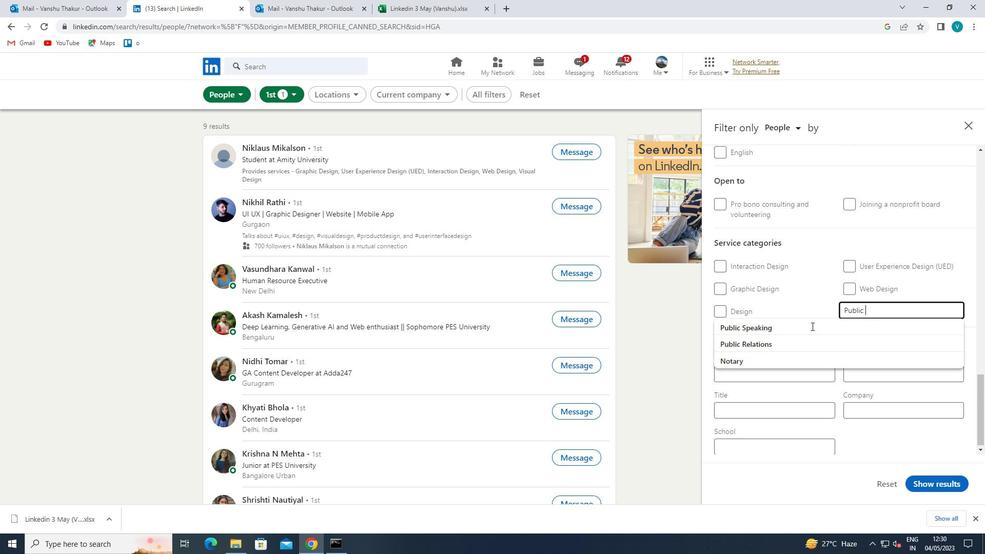 
Action: Mouse pressed left at (809, 329)
Screenshot: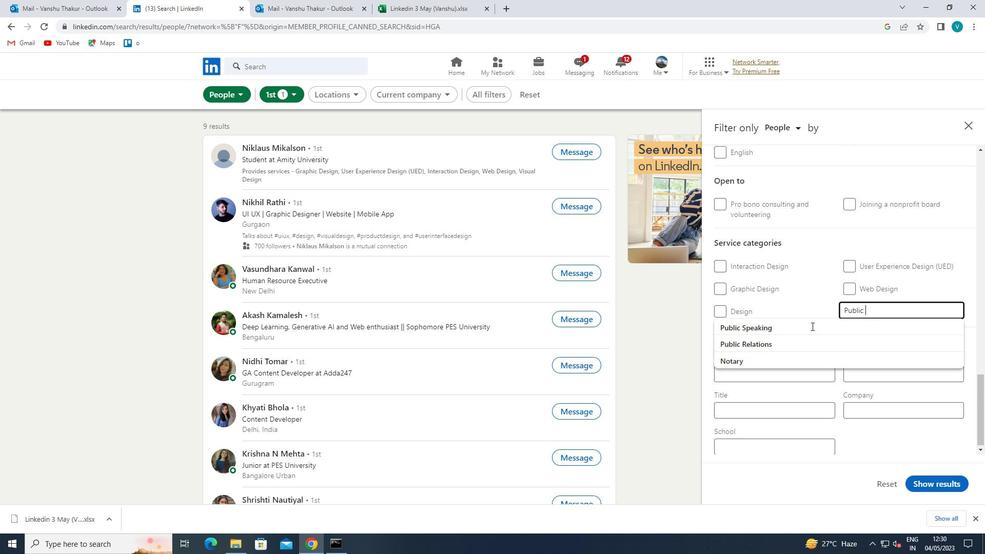 
Action: Mouse scrolled (809, 329) with delta (0, 0)
Screenshot: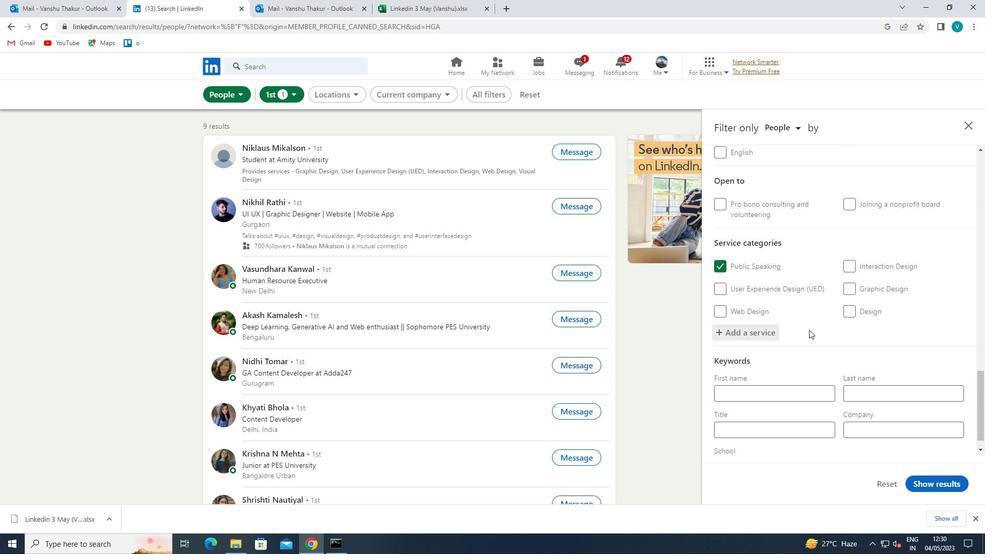 
Action: Mouse scrolled (809, 329) with delta (0, 0)
Screenshot: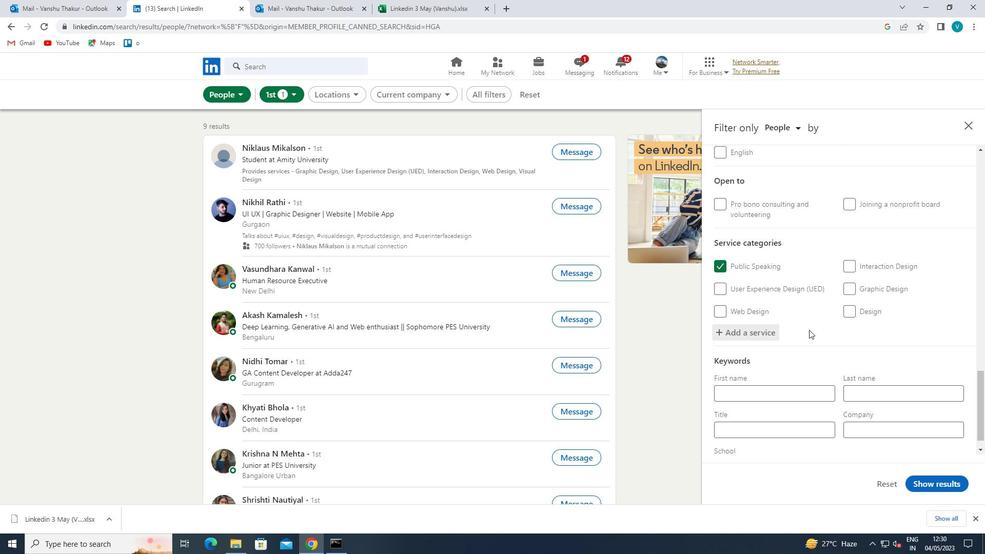 
Action: Mouse scrolled (809, 329) with delta (0, 0)
Screenshot: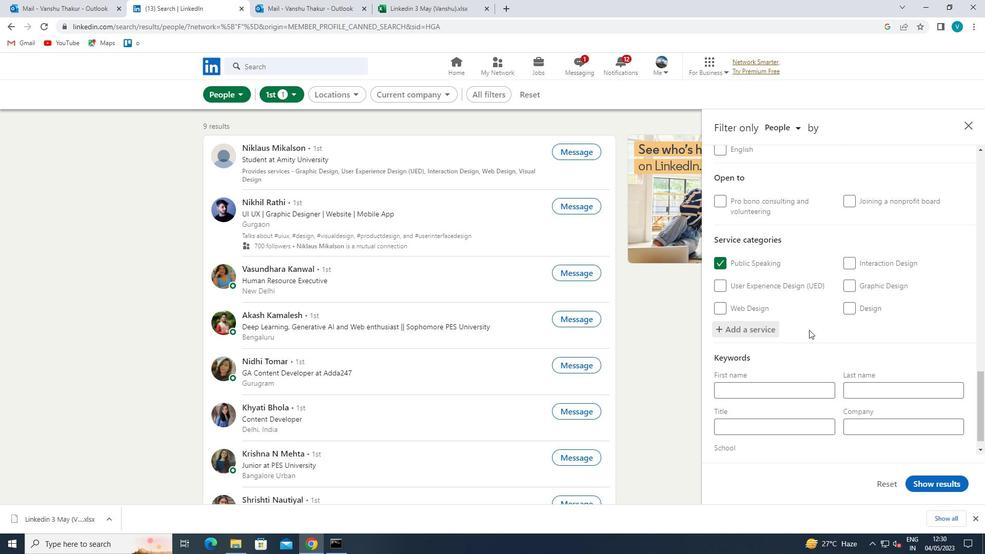 
Action: Mouse scrolled (809, 329) with delta (0, 0)
Screenshot: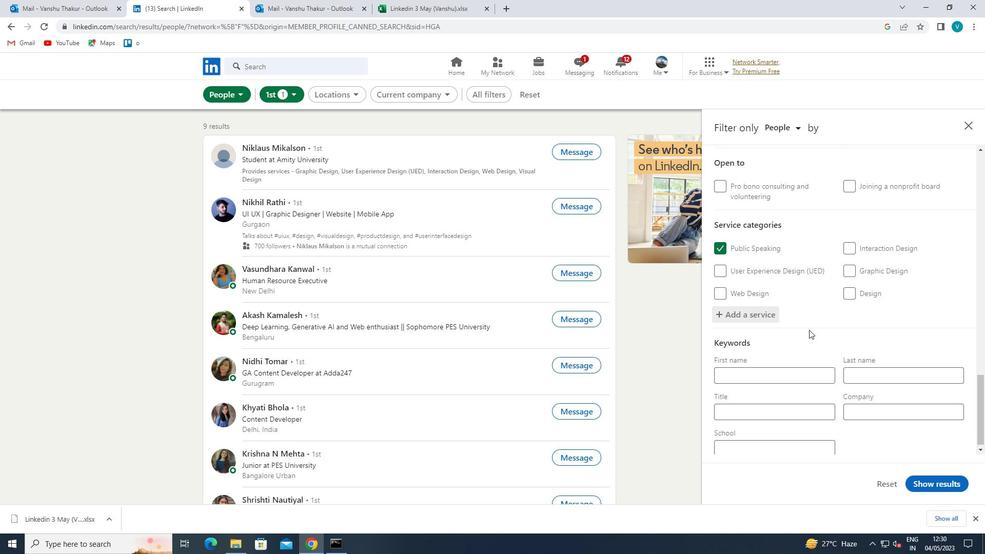 
Action: Mouse moved to (792, 408)
Screenshot: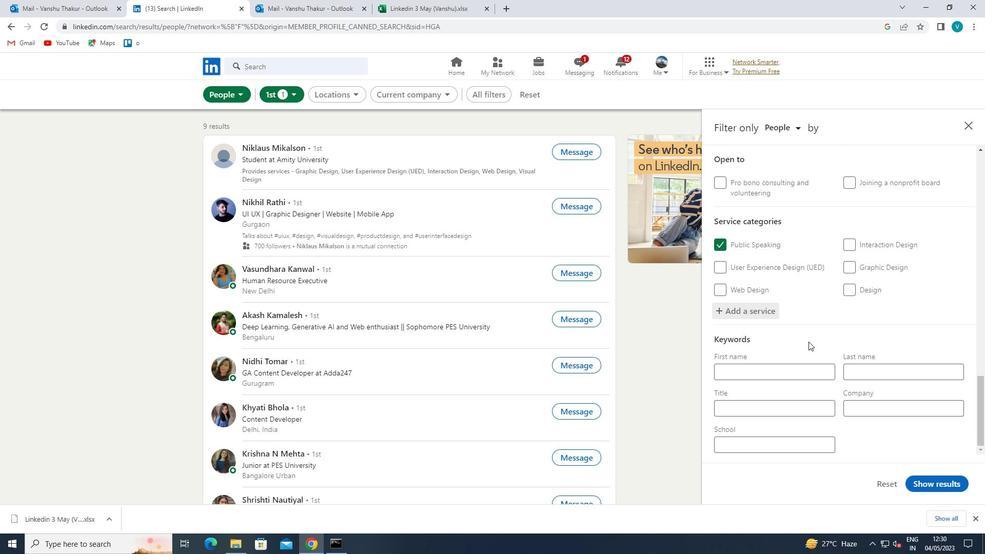 
Action: Mouse pressed left at (792, 408)
Screenshot: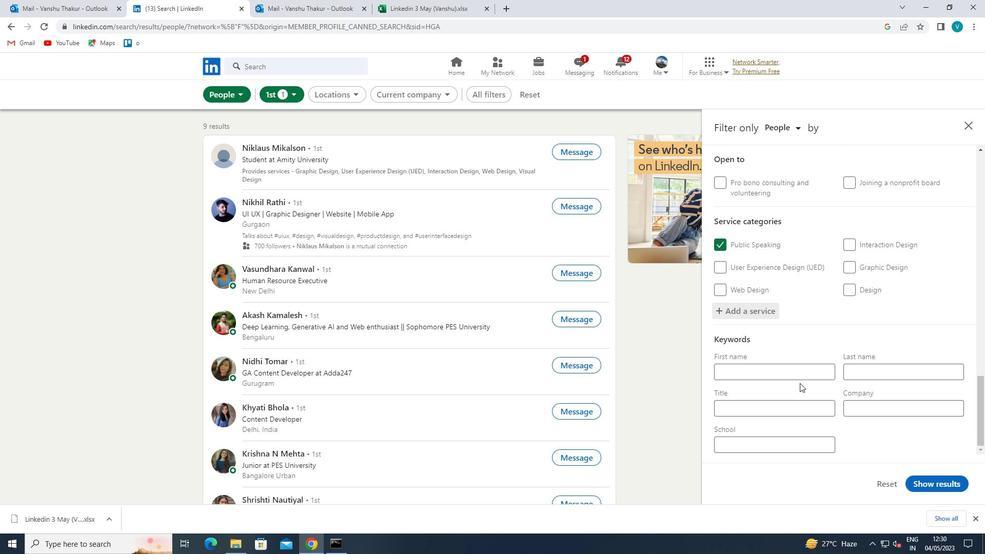 
Action: Key pressed <Key.shift><Key.shift><Key.shift><Key.shift><Key.shift><Key.shift><Key.shift><Key.shift><Key.shift><Key.shift><Key.shift><Key.shift><Key.shift><Key.shift><Key.shift><Key.shift><Key.shift><Key.shift><Key.shift><Key.shift><Key.shift><Key.shift><Key.shift><Key.shift><Key.shift><Key.shift><Key.shift><Key.shift><Key.shift><Key.shift><Key.shift><Key.shift><Key.shift><Key.shift><Key.shift><Key.shift><Key.shift><Key.shift><Key.shift><Key.shift><Key.shift><Key.shift><Key.shift><Key.shift><Key.shift><Key.shift><Key.shift><Key.shift><Key.shift><Key.shift><Key.shift><Key.shift><Key.shift><Key.shift><Key.shift><Key.shift><Key.shift><Key.shift><Key.shift><Key.shift><Key.shift><Key.shift><Key.shift><Key.shift><Key.shift><Key.shift><Key.shift><Key.shift><Key.shift><Key.shift><Key.shift><Key.shift><Key.shift><Key.shift><Key.shift><Key.shift><Key.shift><Key.shift><Key.shift><Key.shift><Key.shift><Key.shift><Key.shift><Key.shift><Key.shift><Key.shift><Key.shift><Key.shift><Key.shift><Key.shift><Key.shift><Key.shift><Key.shift><Key.shift><Key.shift><Key.shift><Key.shift><Key.shift><Key.shift><Key.shift><Key.shift><Key.shift><Key.shift>CHIEF<Key.space><Key.shift>INFORMATION<Key.space><Key.shift>OFFICER<Key.space><Key.shift>(<Key.shift><Key.shift><Key.shift><Key.shift>CIO)
Screenshot: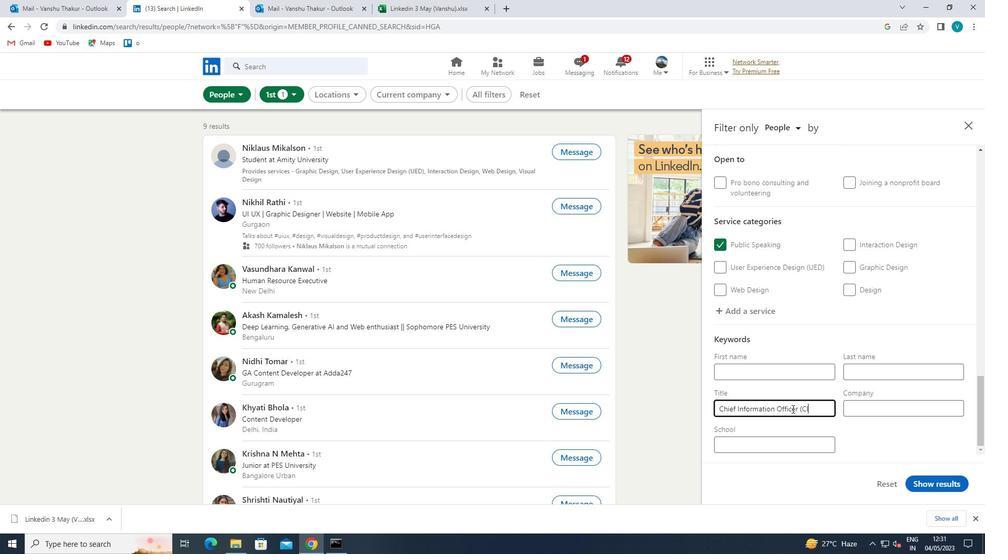 
Action: Mouse moved to (925, 483)
Screenshot: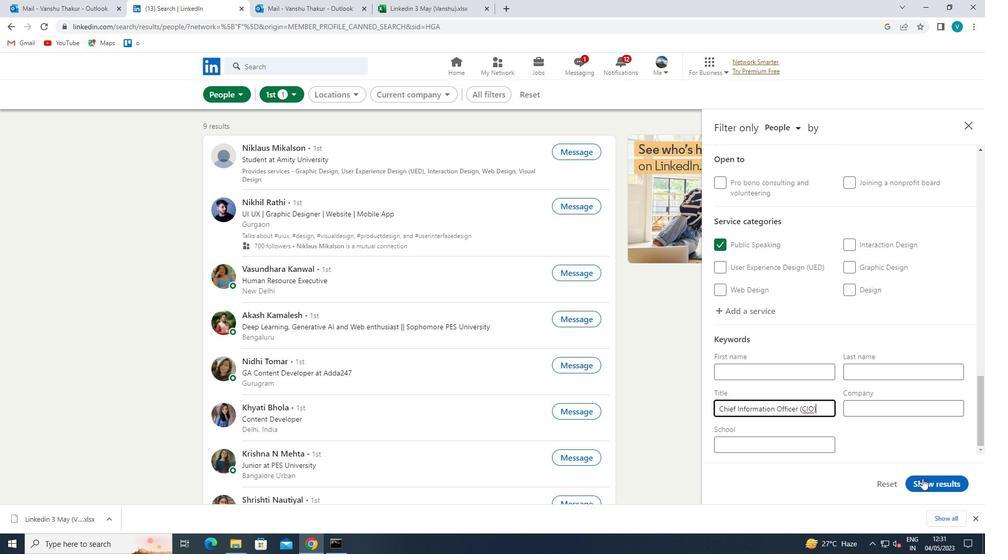 
Action: Mouse pressed left at (925, 483)
Screenshot: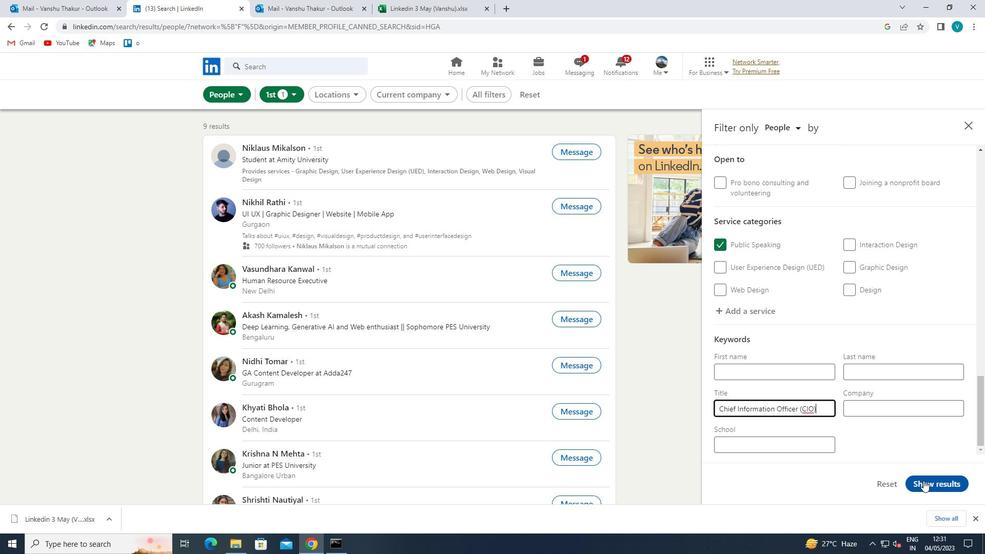 
Action: Mouse moved to (922, 483)
Screenshot: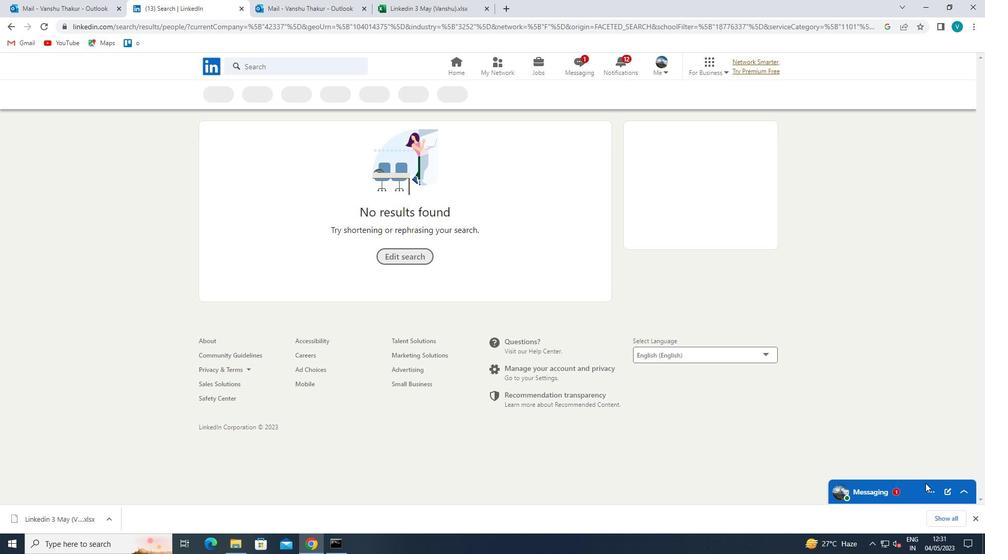 
